 Task: Look for space in Uusikaupunki, Finland from 8th August, 2023 to 15th August, 2023 for 9 adults in price range Rs.10000 to Rs.14000. Place can be shared room with 5 bedrooms having 9 beds and 5 bathrooms. Property type can be house, flat, guest house. Amenities needed are: wifi, TV, free parkinig on premises, gym, breakfast. Booking option can be shelf check-in. Required host language is .
Action: Mouse moved to (472, 87)
Screenshot: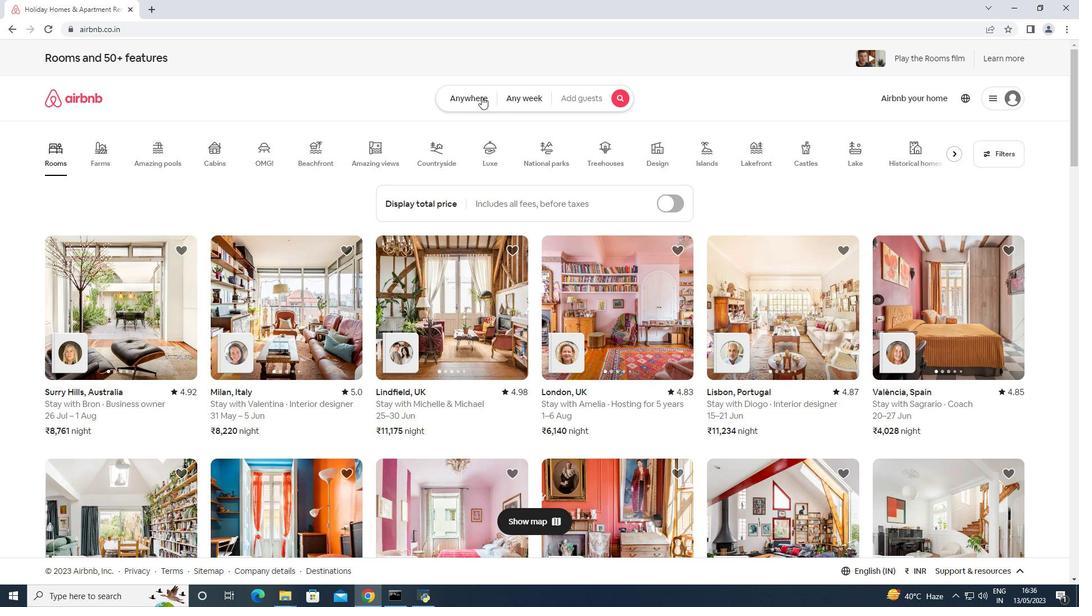 
Action: Mouse pressed left at (472, 87)
Screenshot: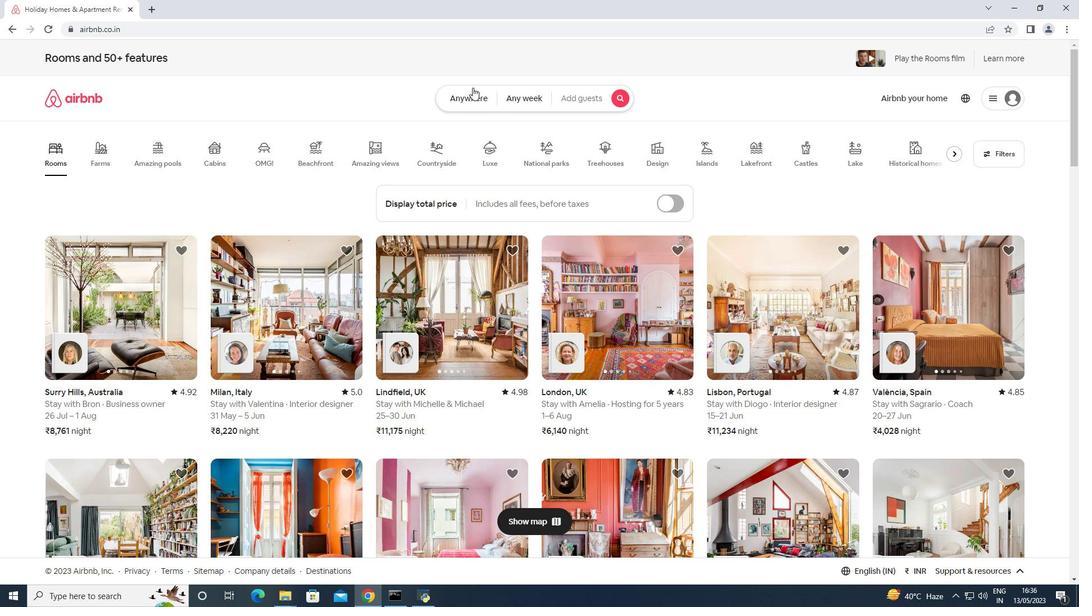 
Action: Mouse moved to (439, 134)
Screenshot: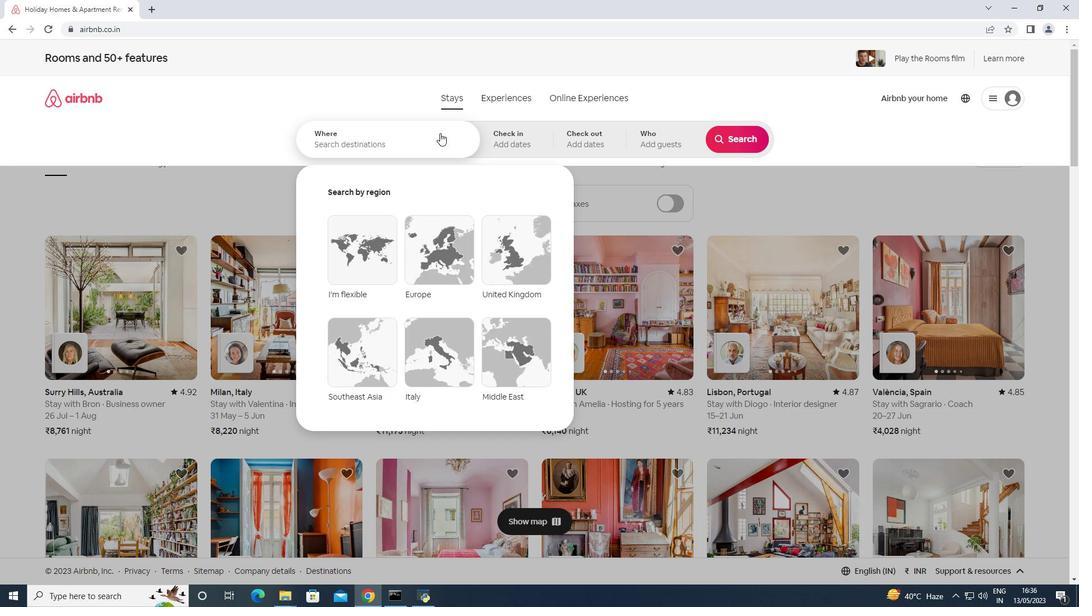 
Action: Mouse pressed left at (439, 134)
Screenshot: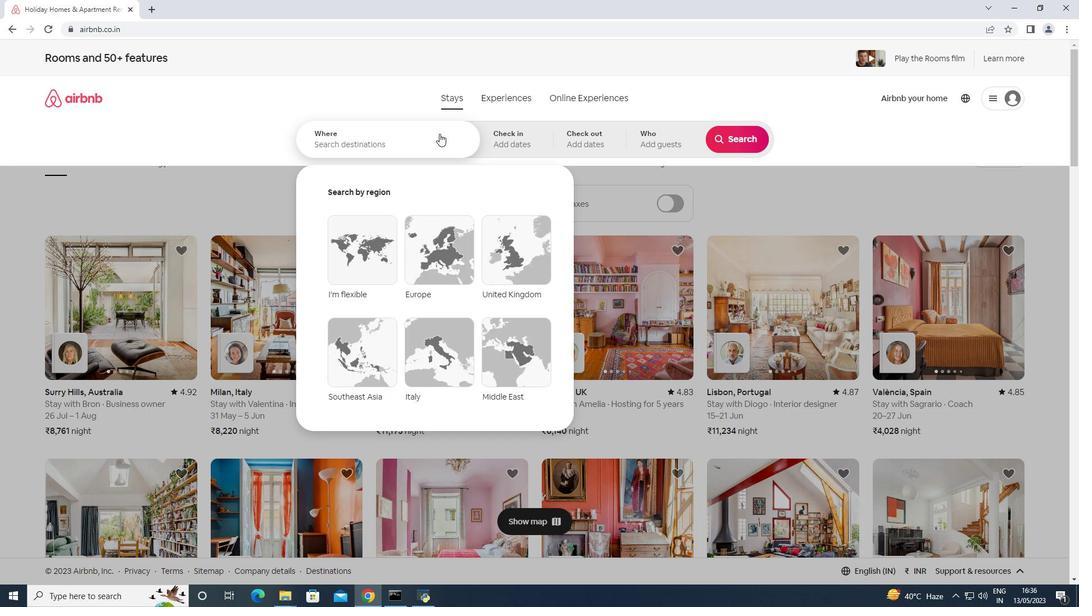 
Action: Key pressed <Key.shift>Uusikaupunki
Screenshot: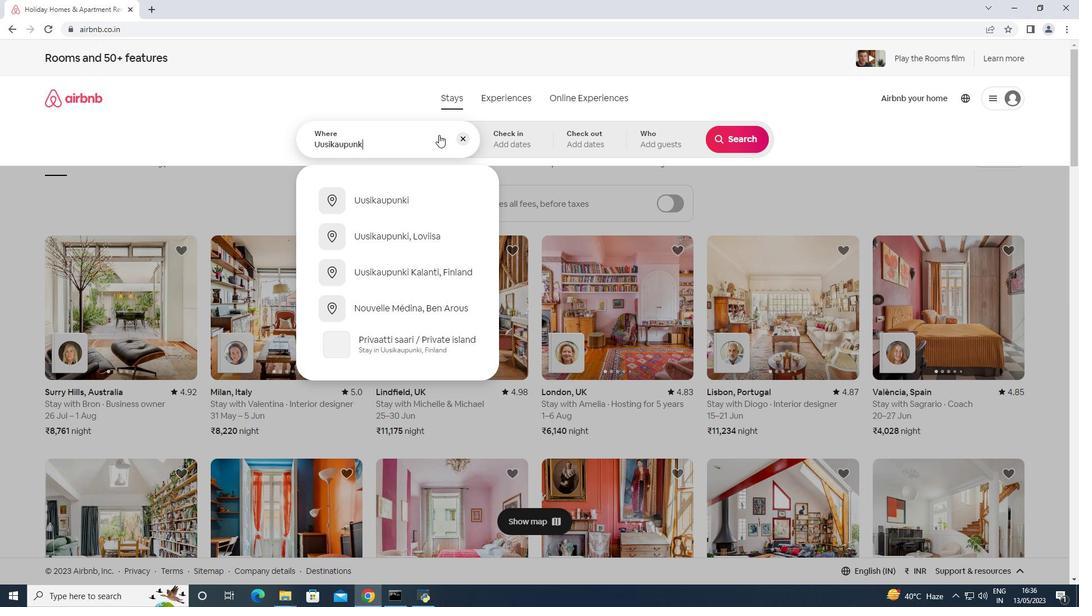 
Action: Mouse moved to (718, 527)
Screenshot: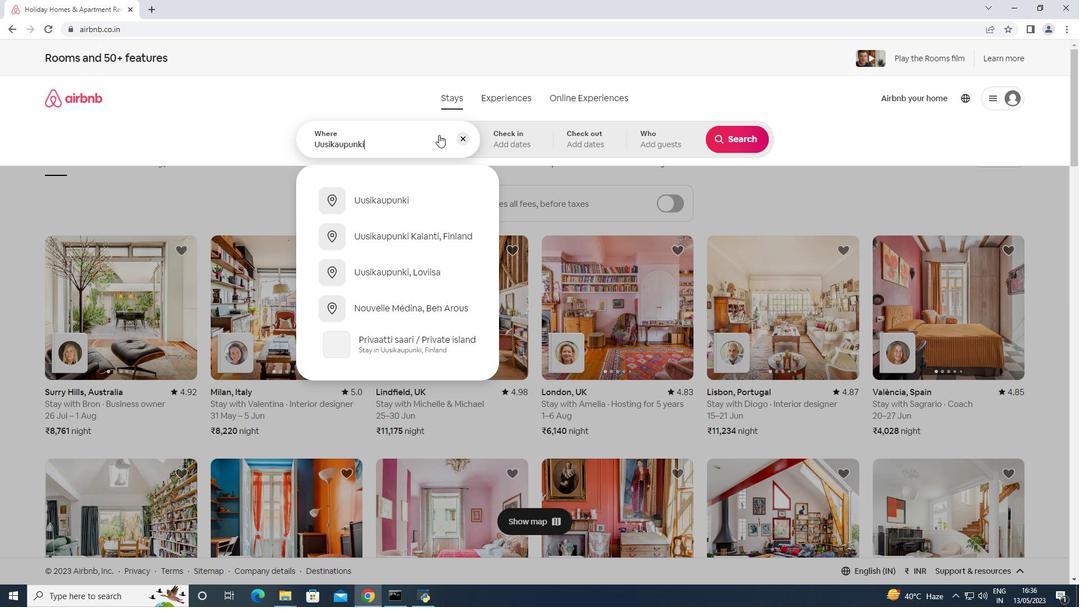 
Action: Key pressed ,<Key.space><Key.shift>Finland<Key.enter>
Screenshot: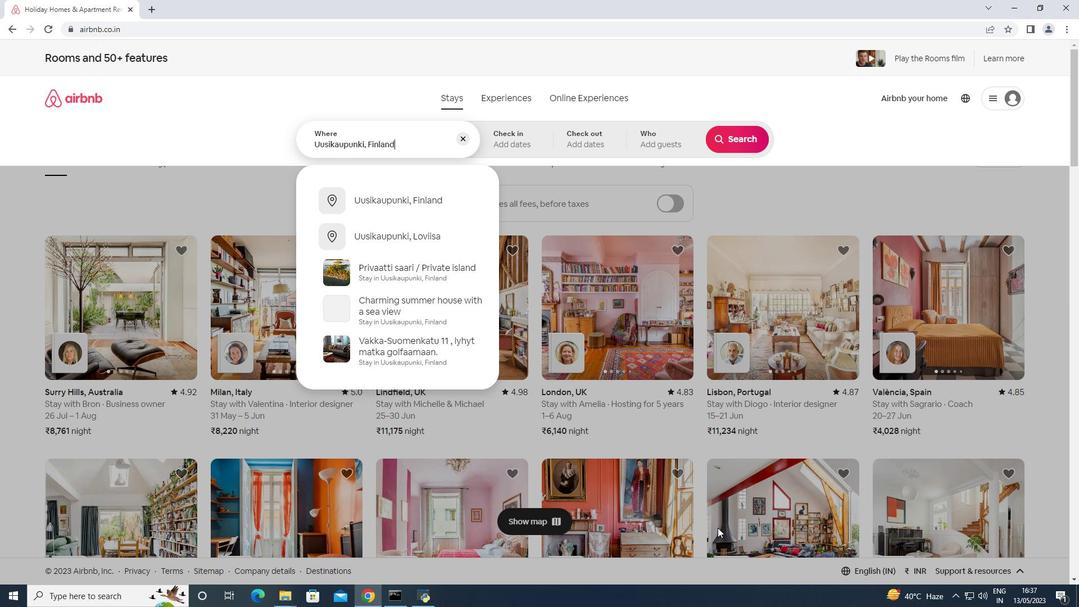 
Action: Mouse moved to (736, 231)
Screenshot: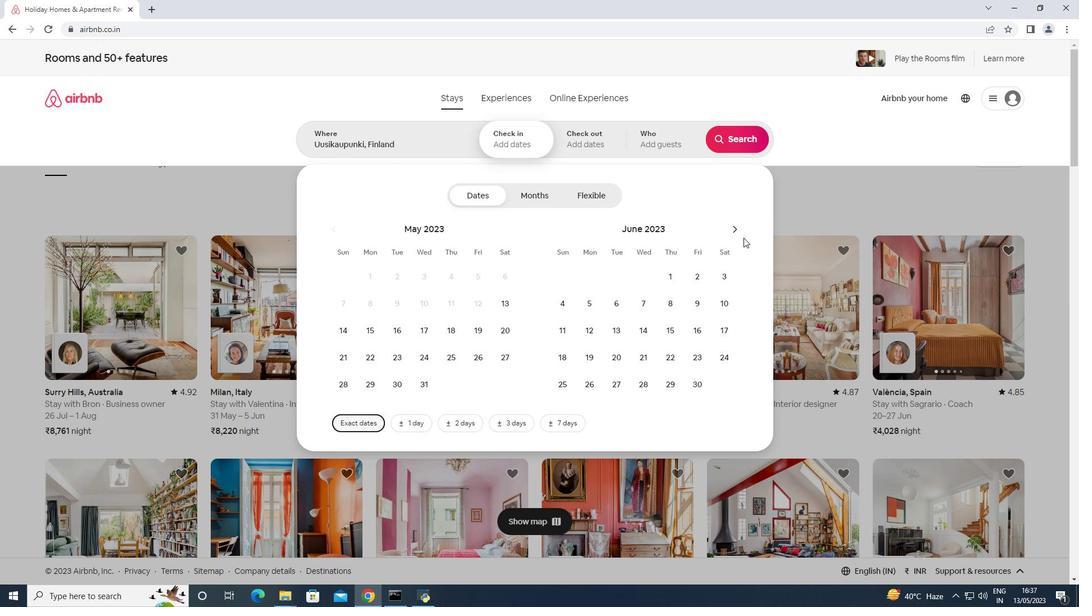
Action: Mouse pressed left at (736, 231)
Screenshot: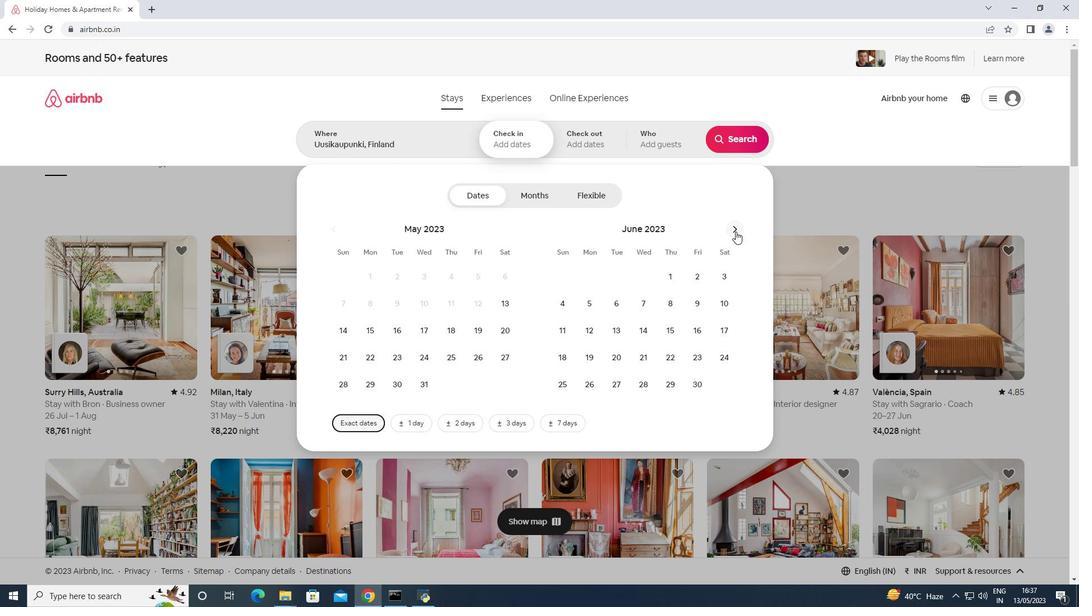 
Action: Mouse pressed left at (736, 231)
Screenshot: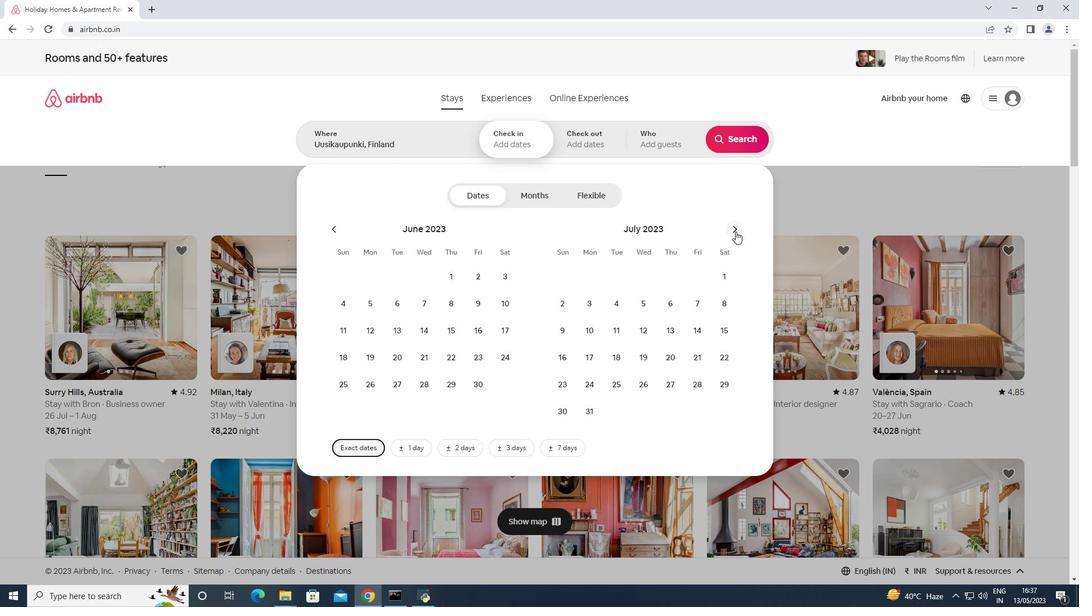 
Action: Mouse moved to (612, 311)
Screenshot: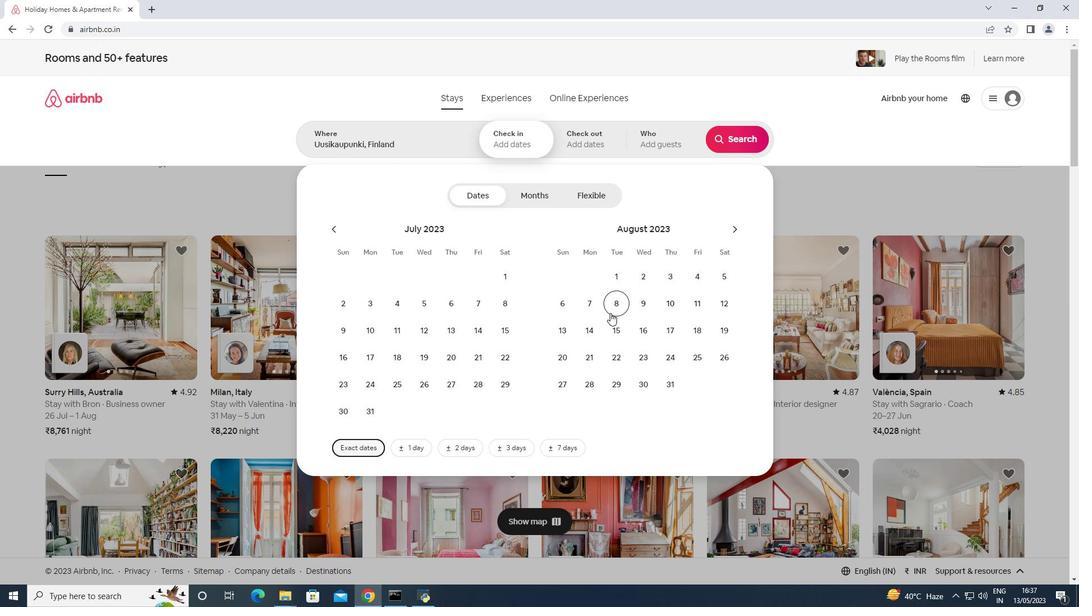 
Action: Mouse pressed left at (612, 311)
Screenshot: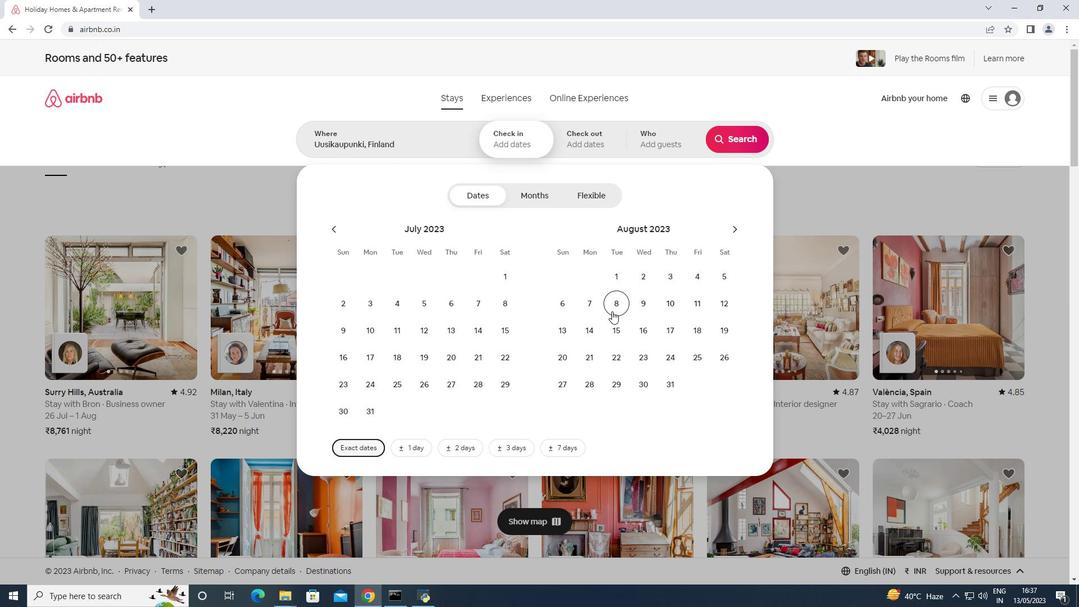 
Action: Mouse moved to (615, 330)
Screenshot: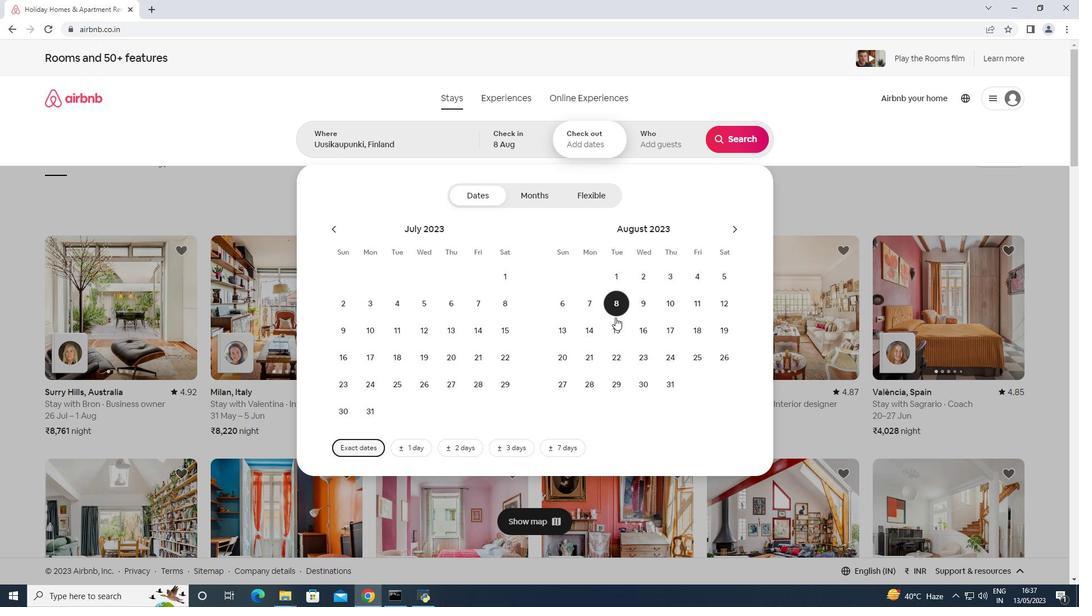 
Action: Mouse pressed left at (615, 330)
Screenshot: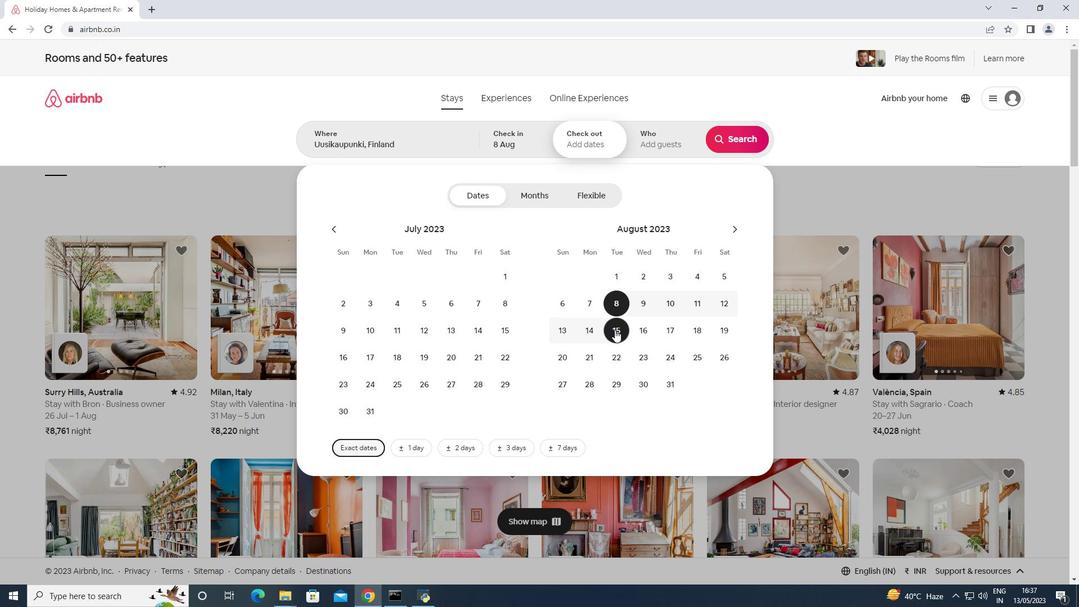 
Action: Mouse moved to (652, 135)
Screenshot: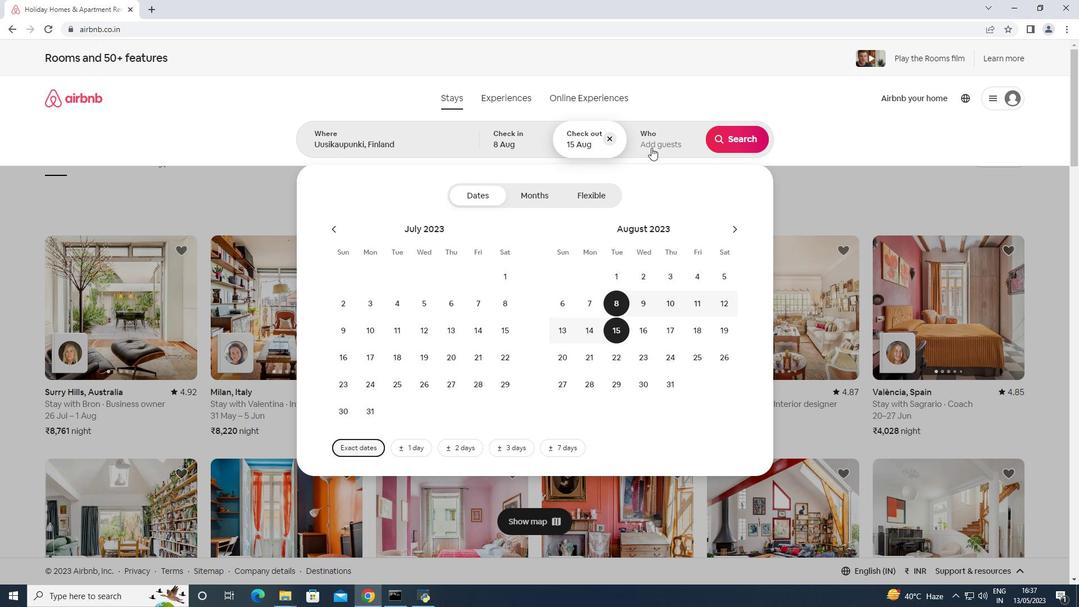 
Action: Mouse pressed left at (652, 135)
Screenshot: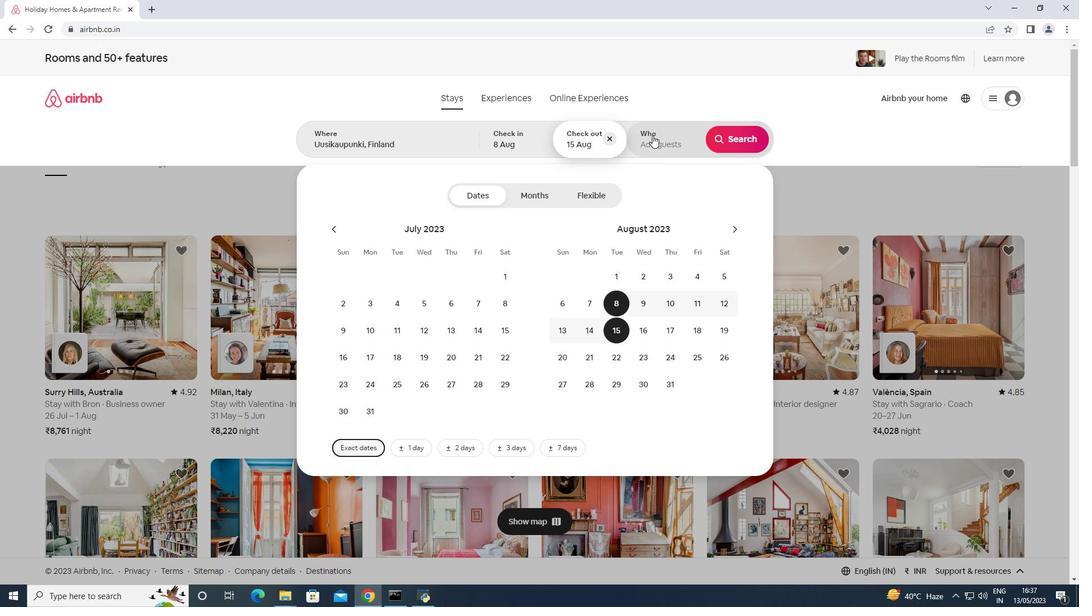 
Action: Mouse moved to (744, 197)
Screenshot: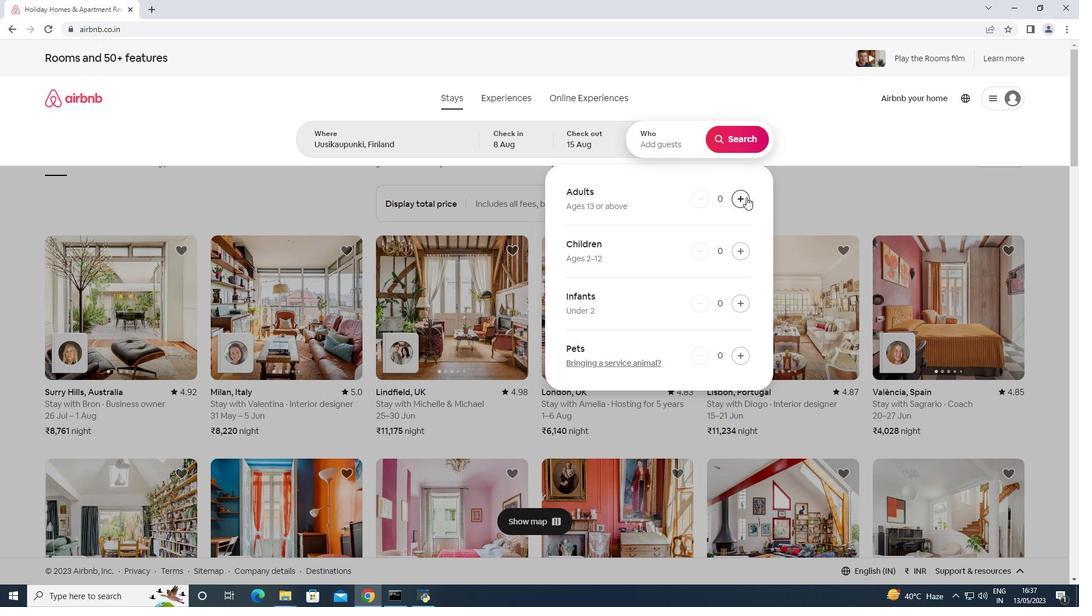 
Action: Mouse pressed left at (744, 197)
Screenshot: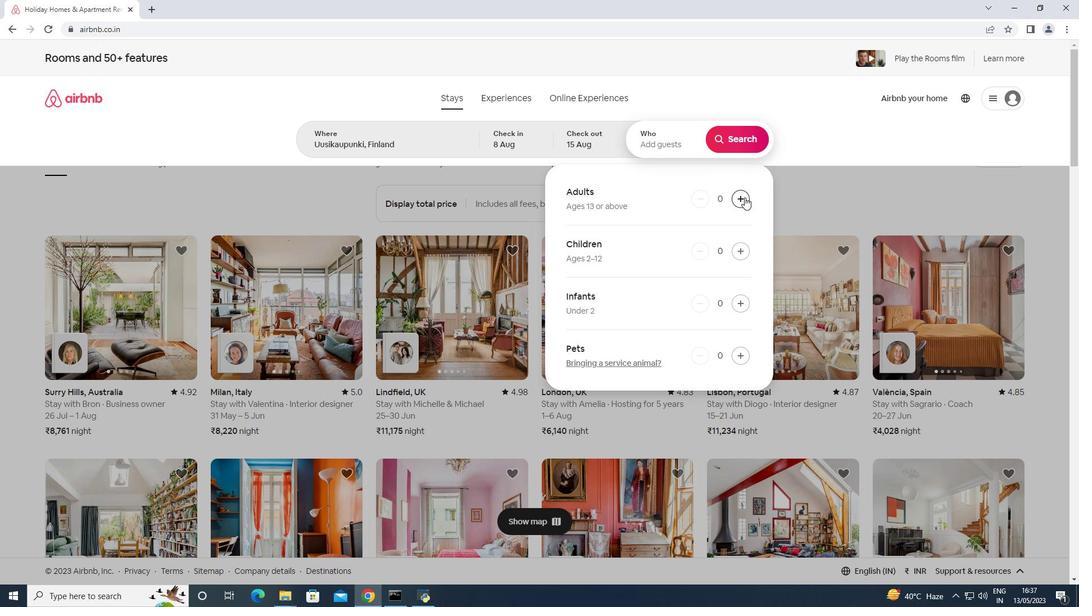 
Action: Mouse pressed left at (744, 197)
Screenshot: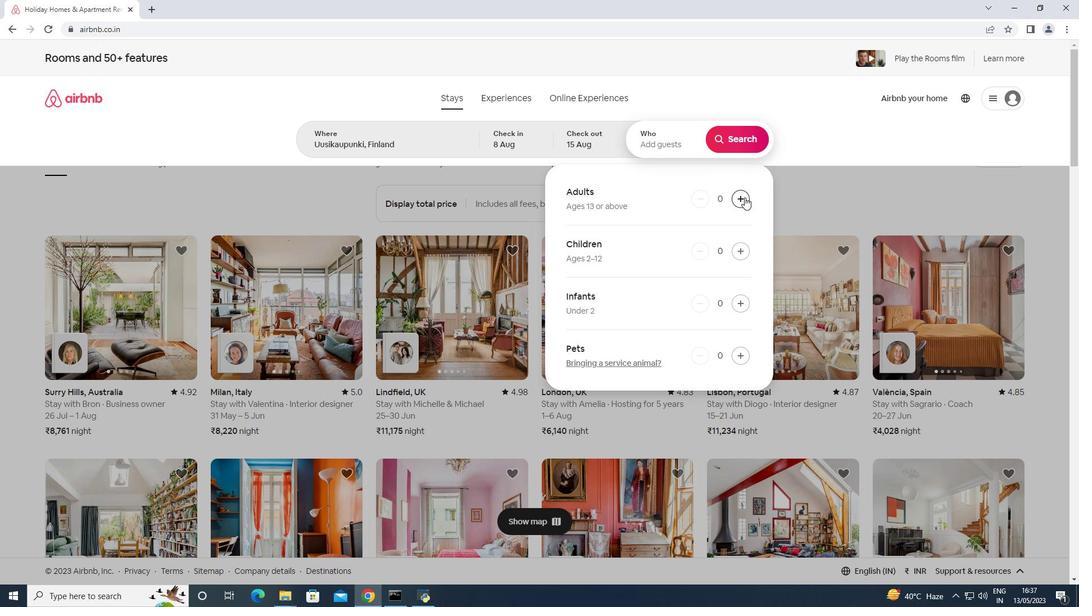 
Action: Mouse pressed left at (744, 197)
Screenshot: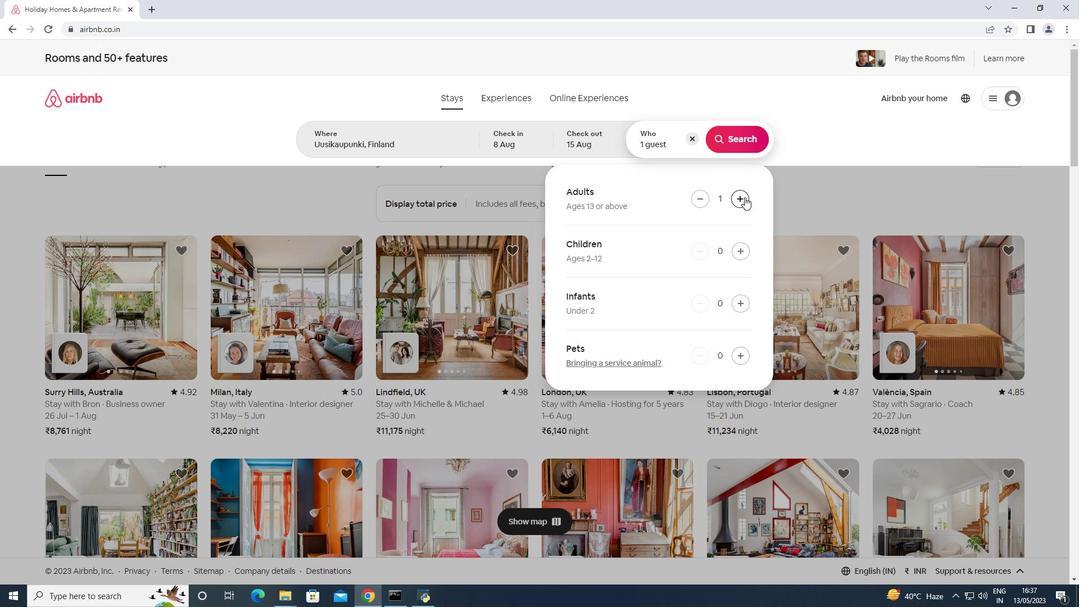
Action: Mouse pressed left at (744, 197)
Screenshot: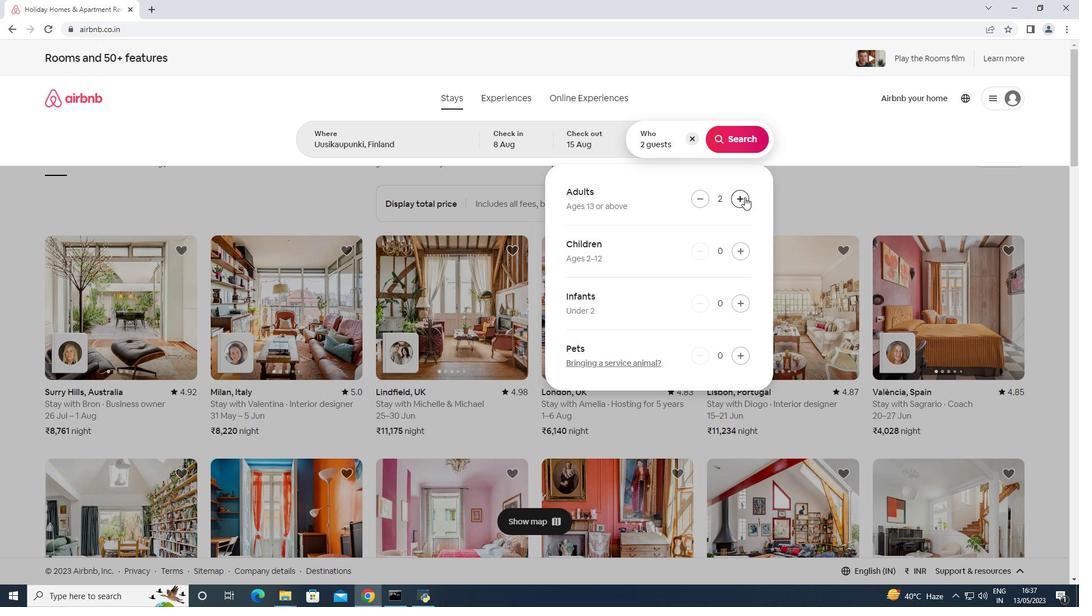 
Action: Mouse pressed left at (744, 197)
Screenshot: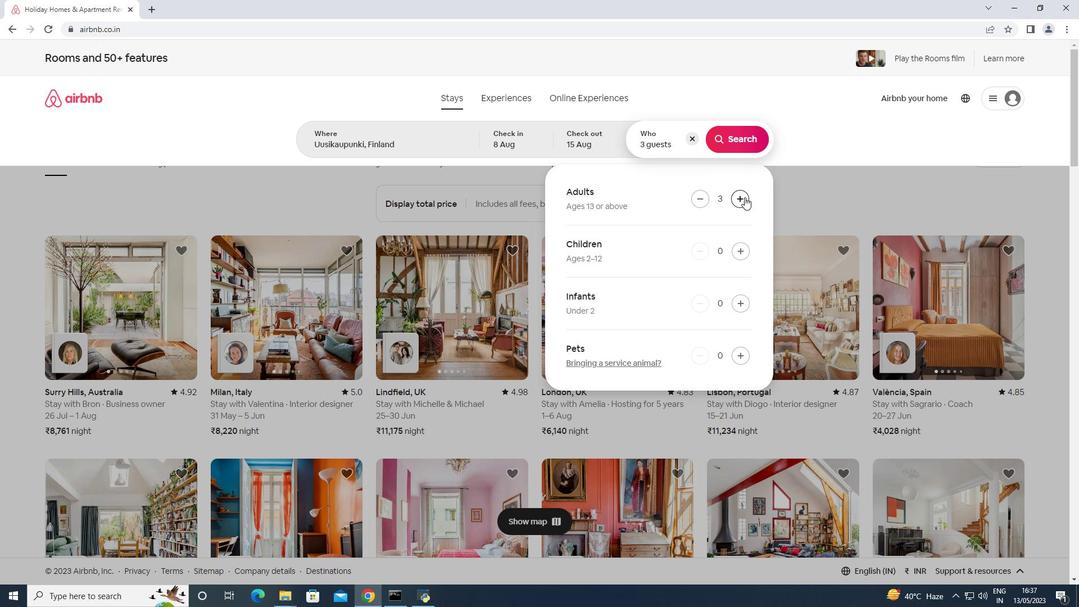 
Action: Mouse pressed left at (744, 197)
Screenshot: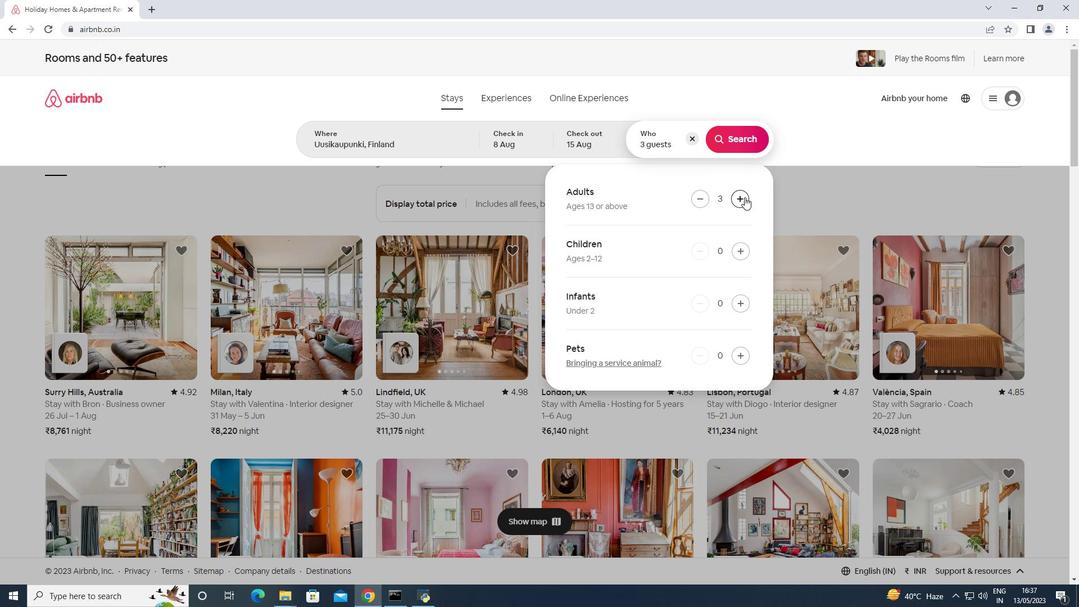 
Action: Mouse pressed left at (744, 197)
Screenshot: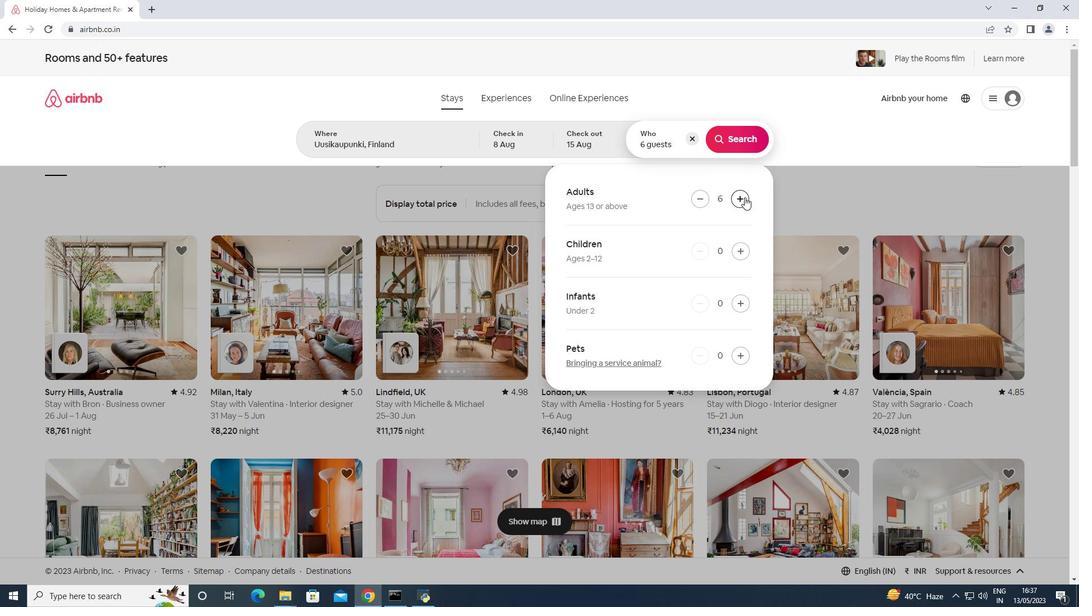 
Action: Mouse pressed left at (744, 197)
Screenshot: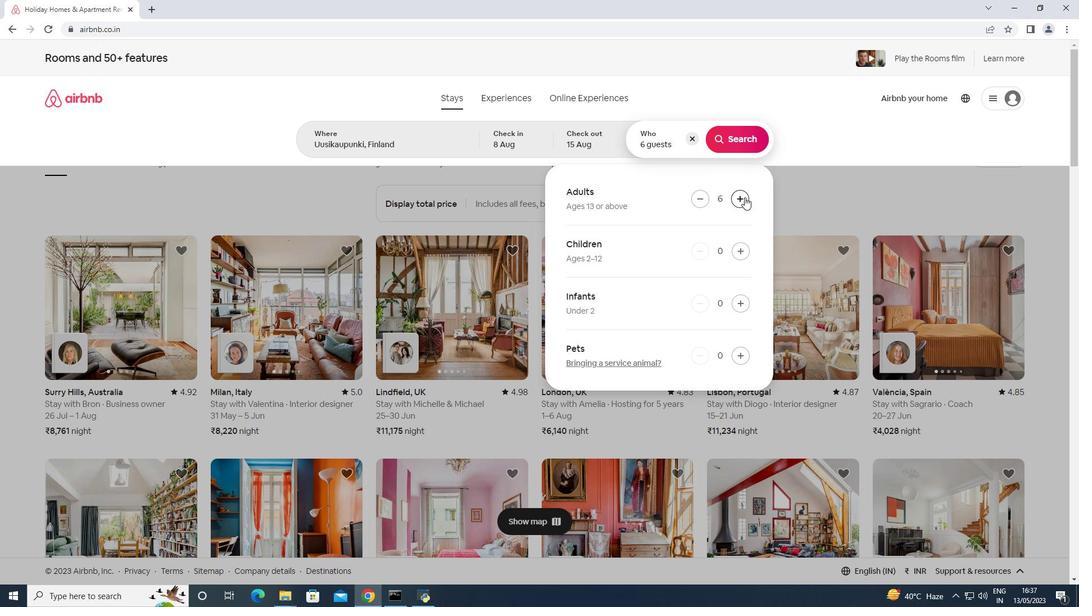 
Action: Mouse pressed left at (744, 197)
Screenshot: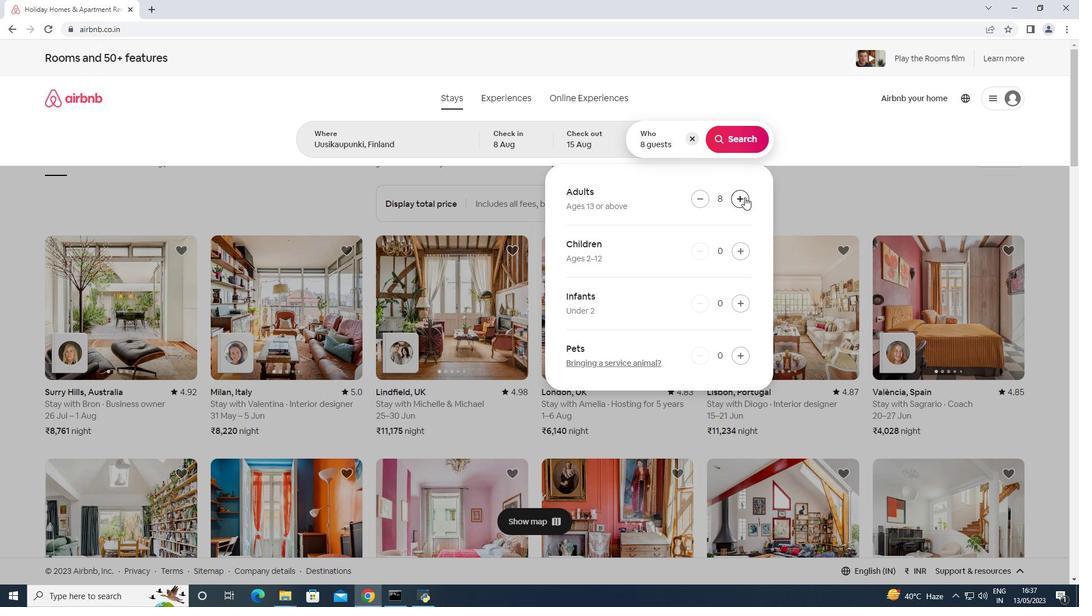 
Action: Mouse moved to (739, 142)
Screenshot: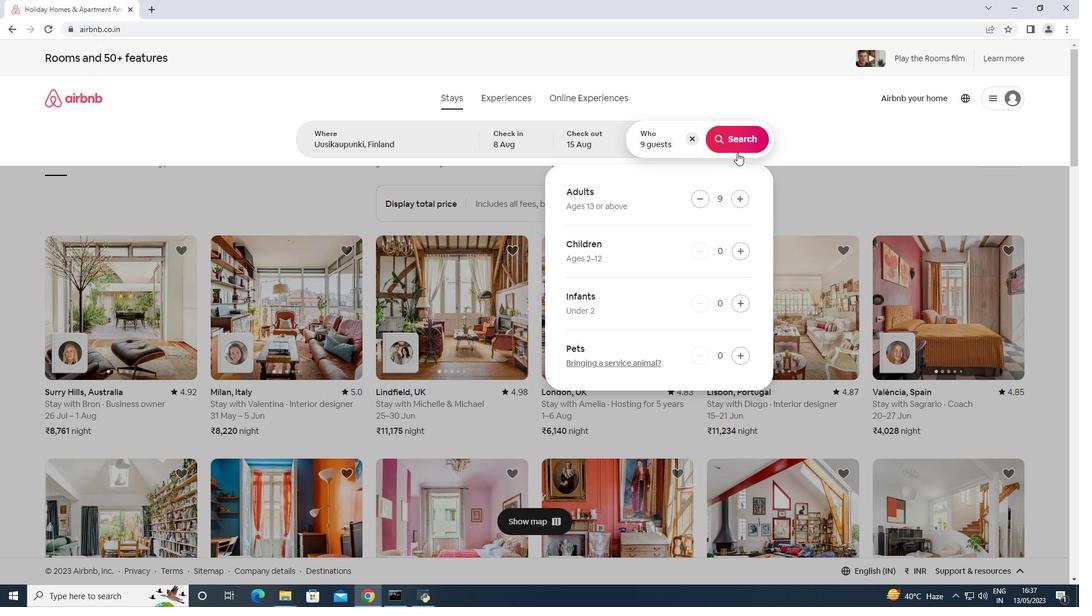 
Action: Mouse pressed left at (739, 142)
Screenshot: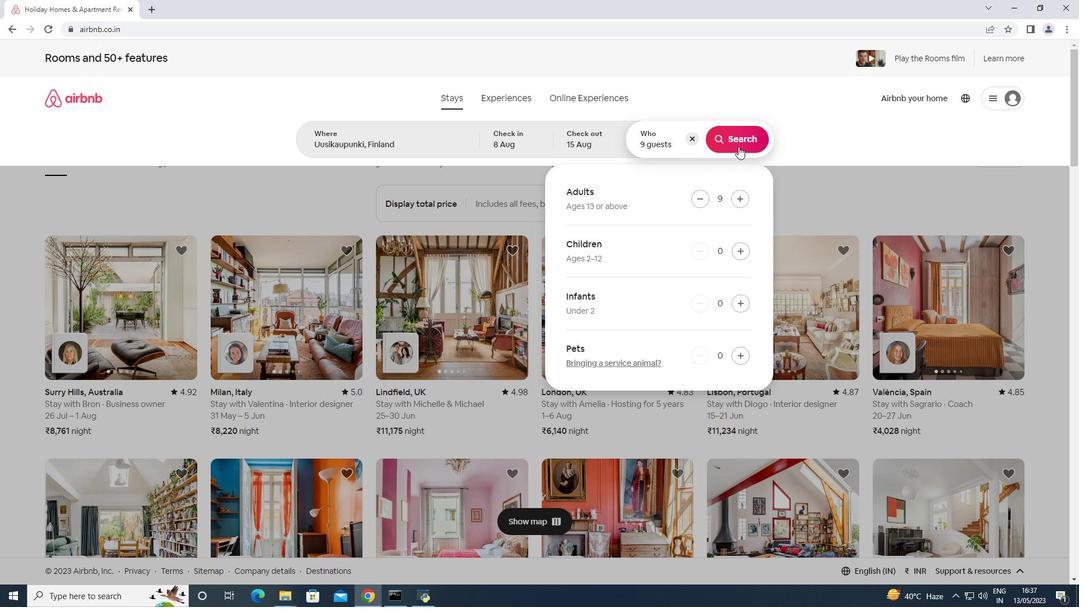 
Action: Mouse moved to (1032, 102)
Screenshot: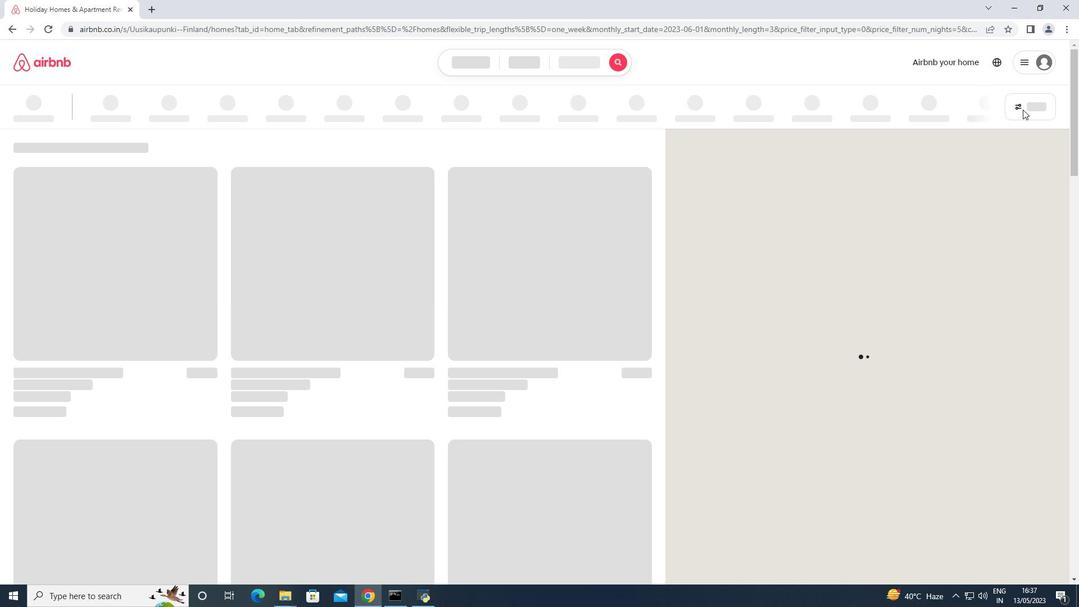 
Action: Mouse pressed left at (1032, 102)
Screenshot: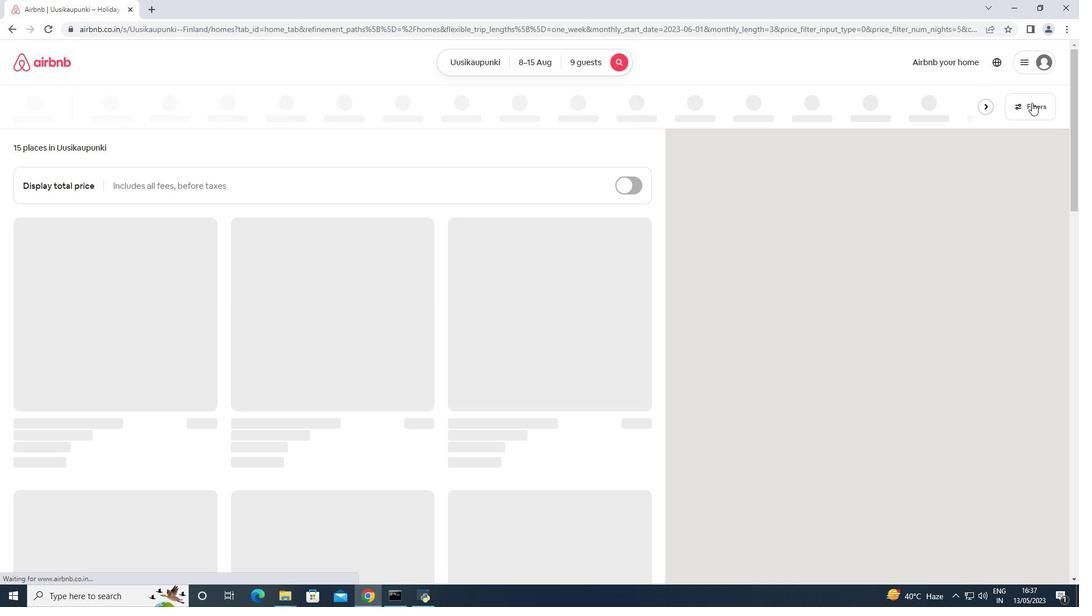 
Action: Mouse moved to (497, 384)
Screenshot: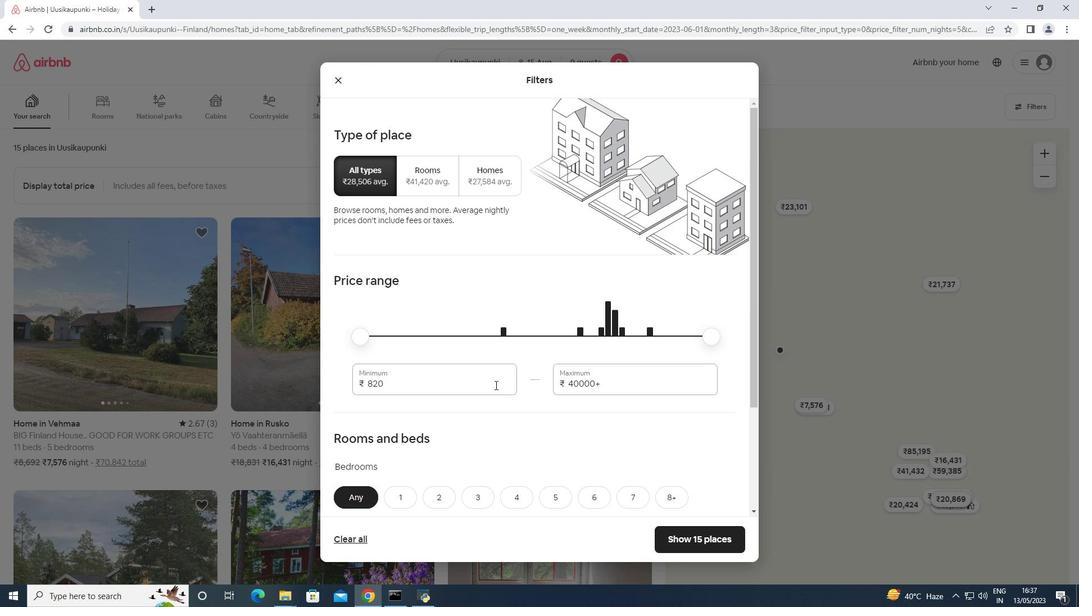 
Action: Mouse pressed left at (497, 384)
Screenshot: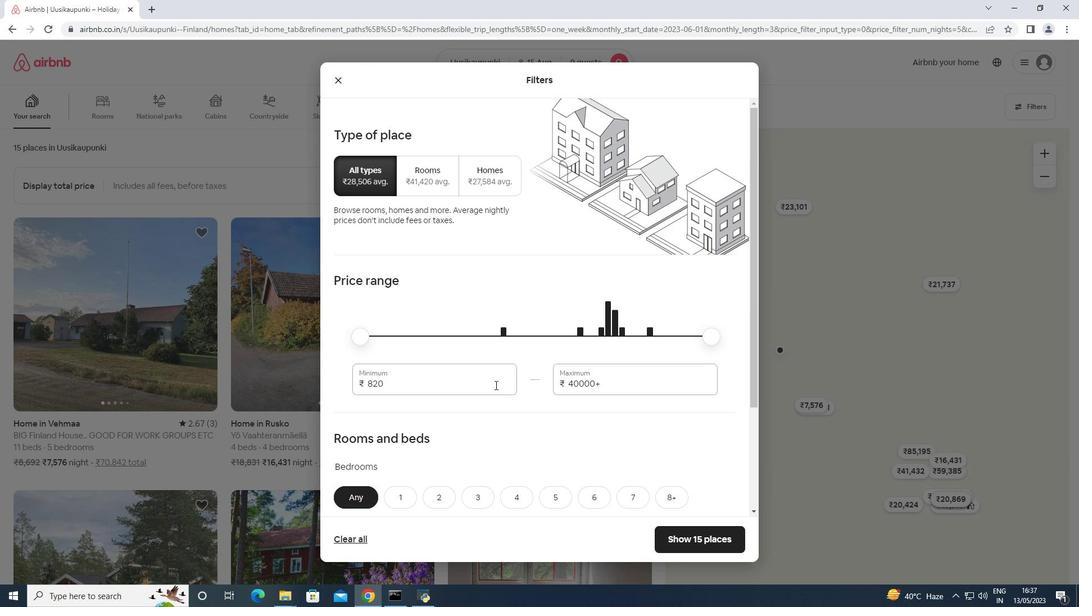 
Action: Mouse pressed left at (497, 384)
Screenshot: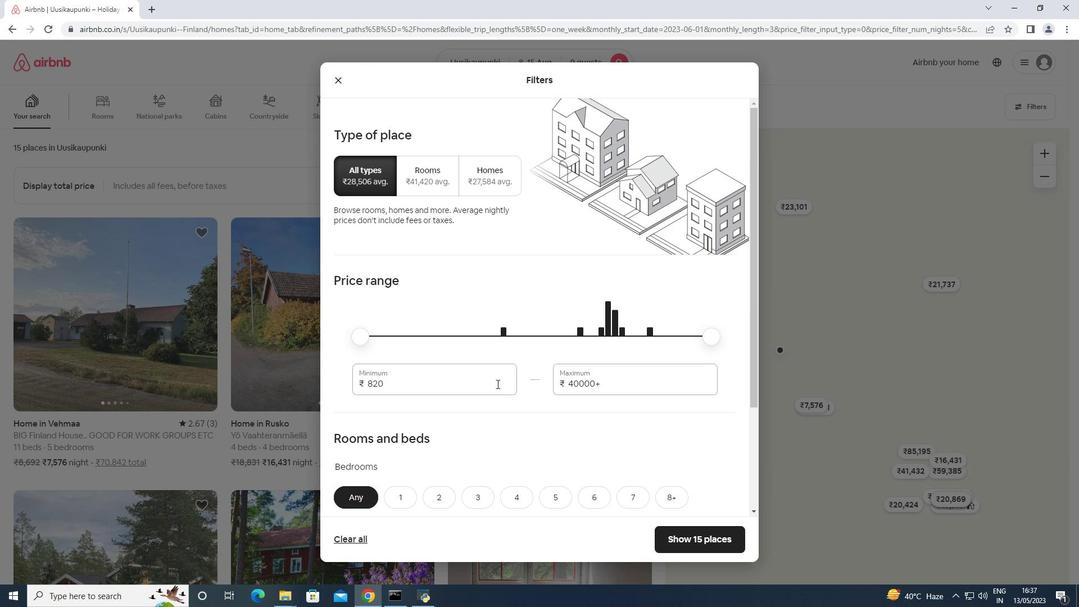 
Action: Mouse moved to (498, 380)
Screenshot: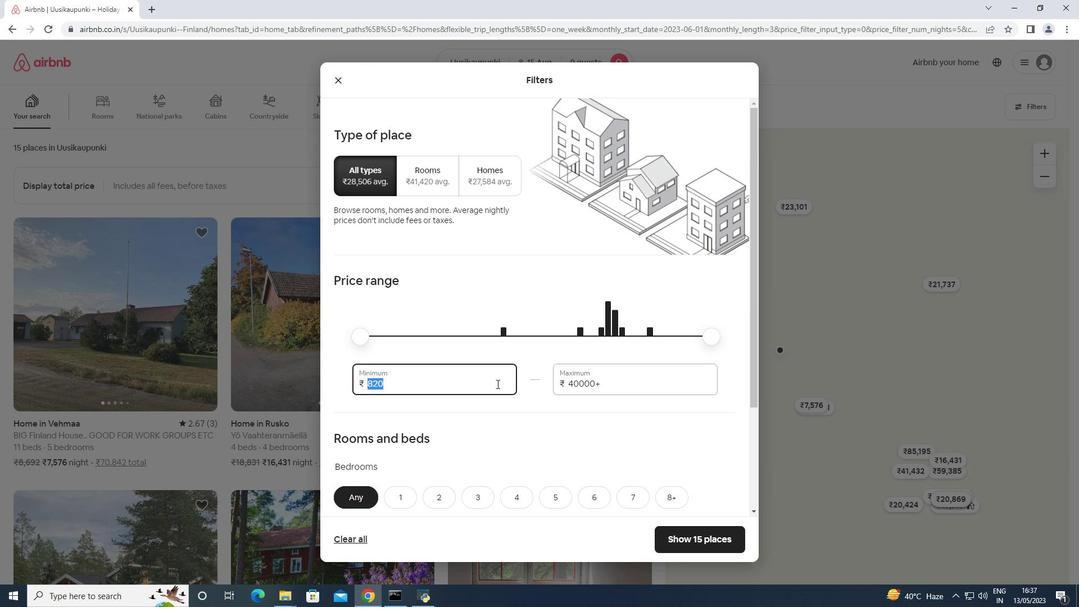 
Action: Key pressed 10000<Key.tab>14000
Screenshot: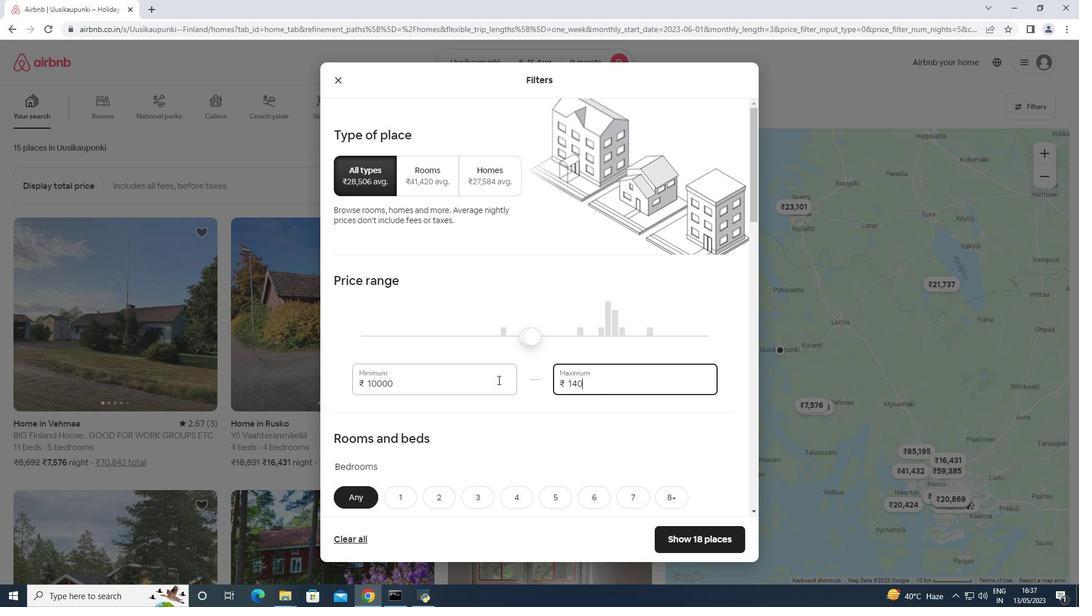 
Action: Mouse scrolled (498, 379) with delta (0, 0)
Screenshot: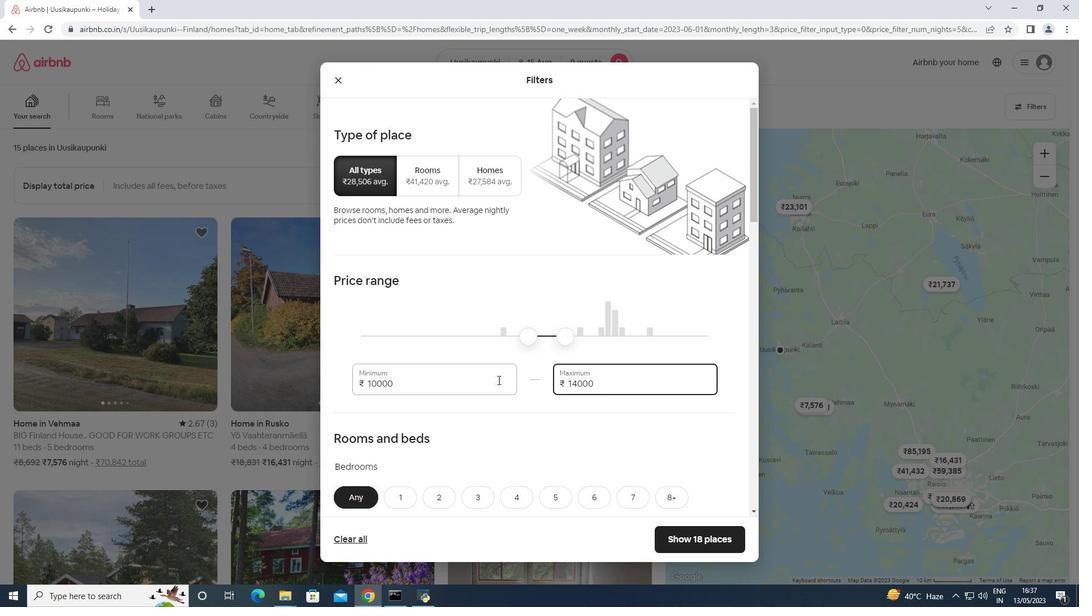 
Action: Mouse scrolled (498, 379) with delta (0, 0)
Screenshot: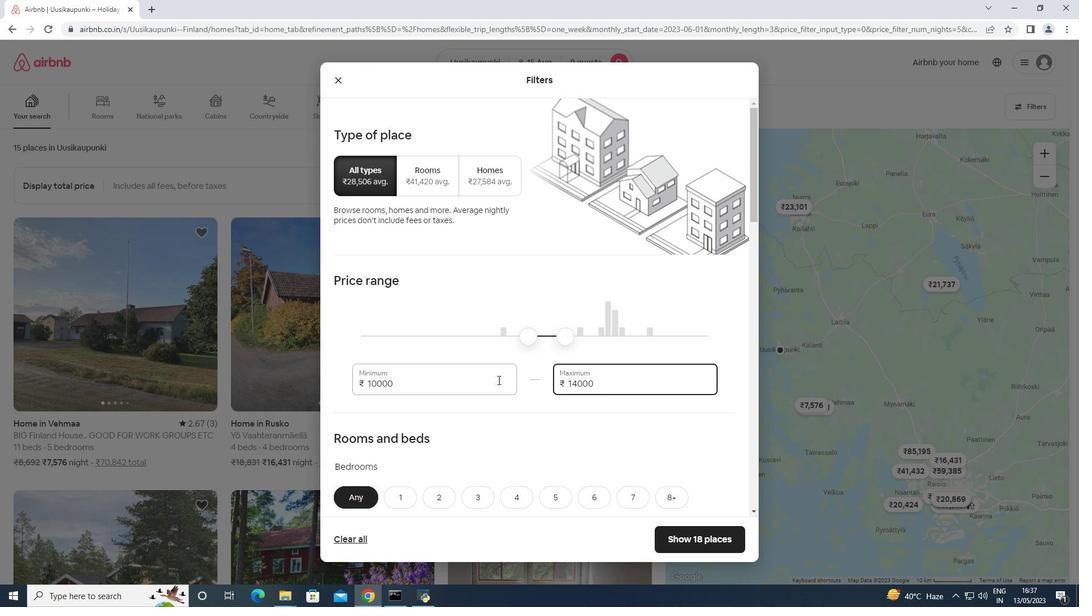
Action: Mouse scrolled (498, 379) with delta (0, 0)
Screenshot: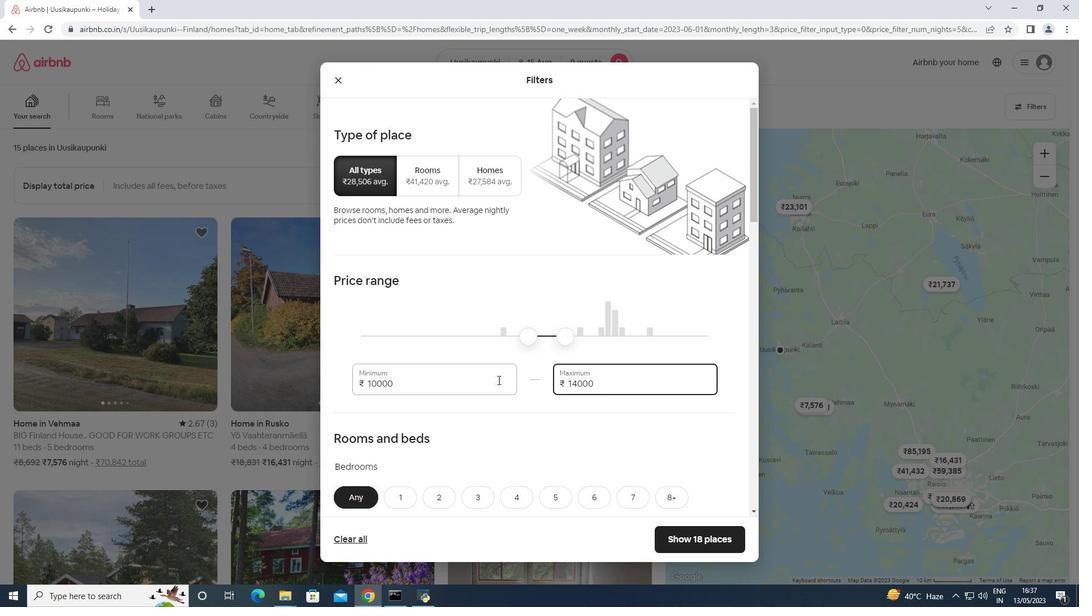 
Action: Mouse moved to (563, 331)
Screenshot: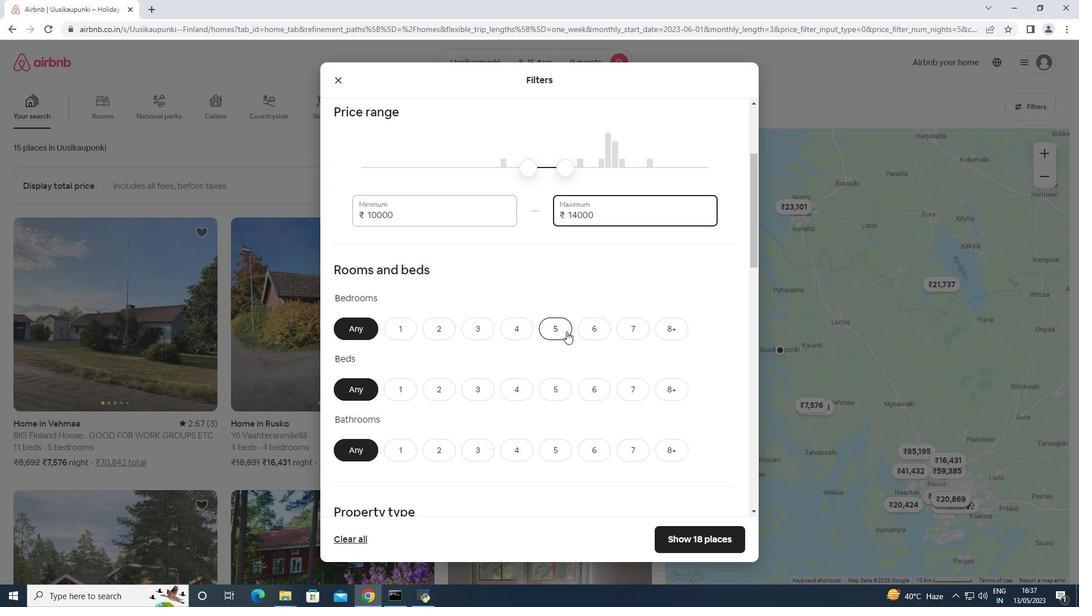 
Action: Mouse pressed left at (563, 331)
Screenshot: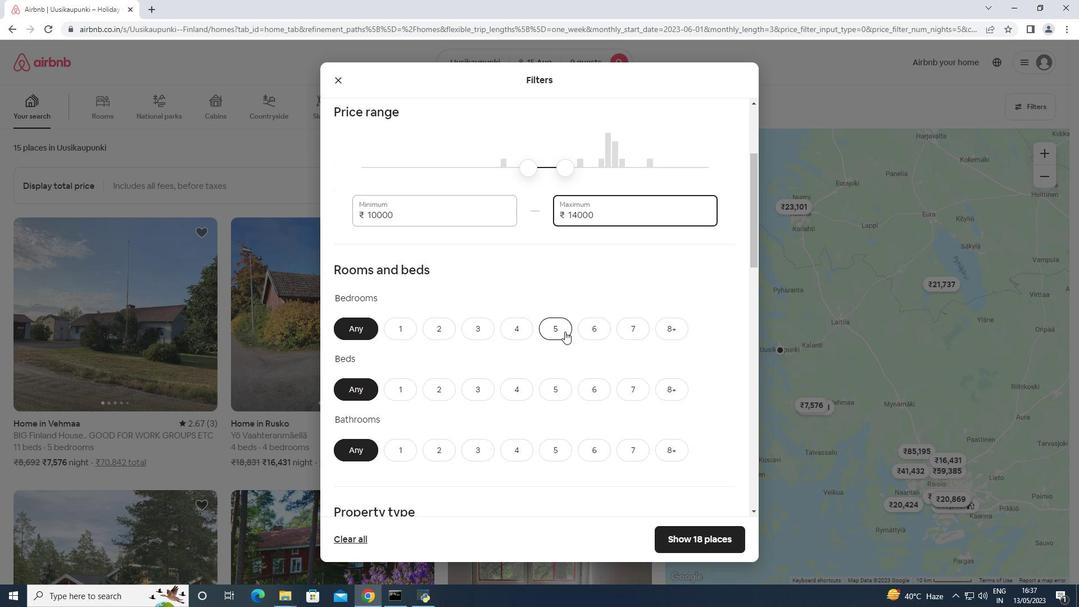 
Action: Mouse moved to (664, 387)
Screenshot: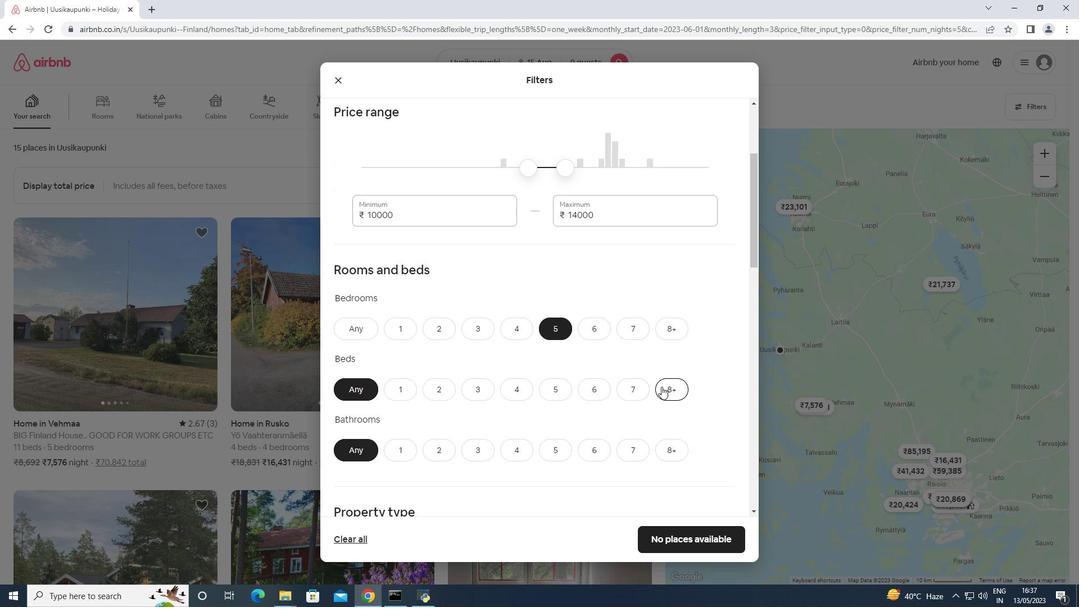 
Action: Mouse pressed left at (664, 387)
Screenshot: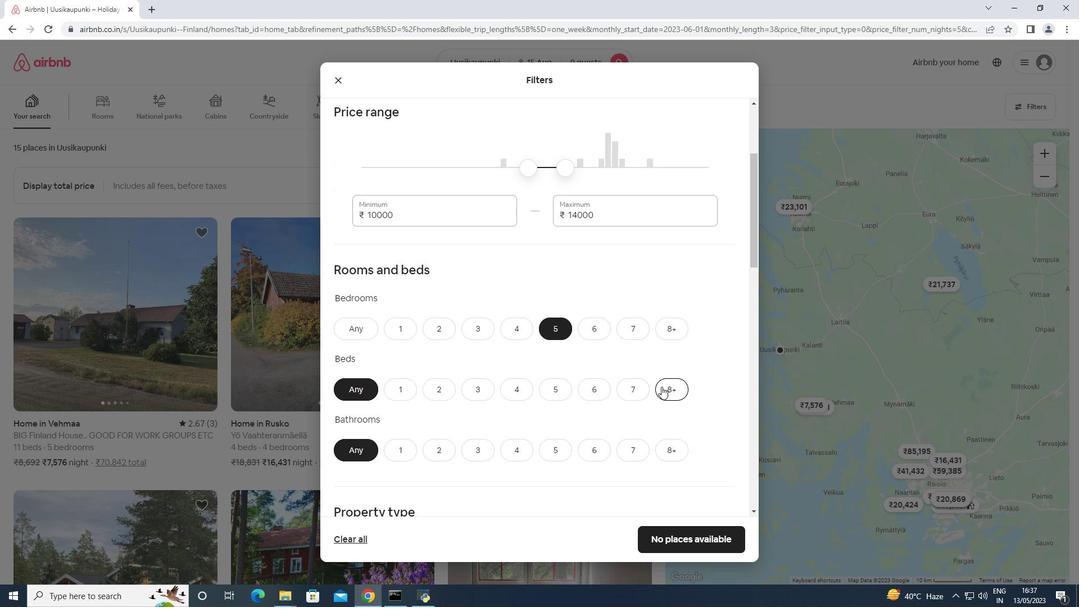 
Action: Mouse moved to (552, 449)
Screenshot: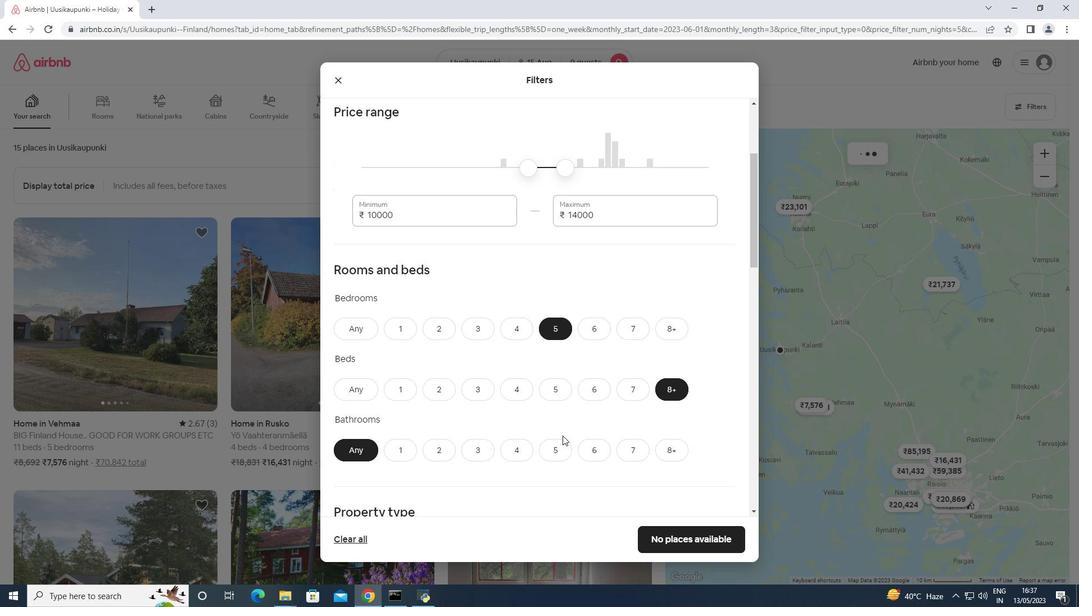 
Action: Mouse pressed left at (552, 449)
Screenshot: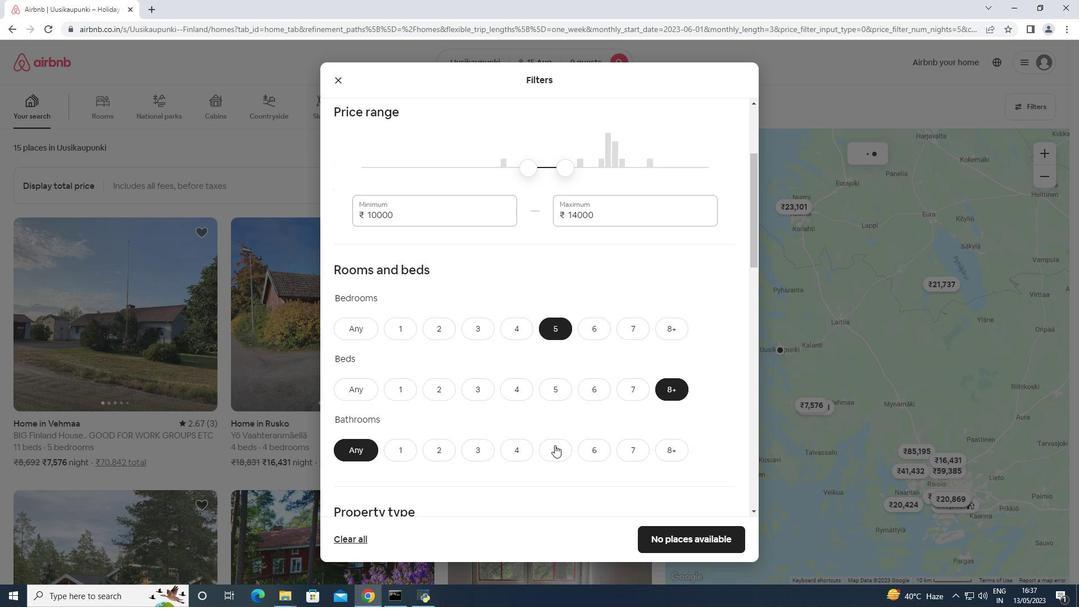 
Action: Mouse scrolled (552, 448) with delta (0, 0)
Screenshot: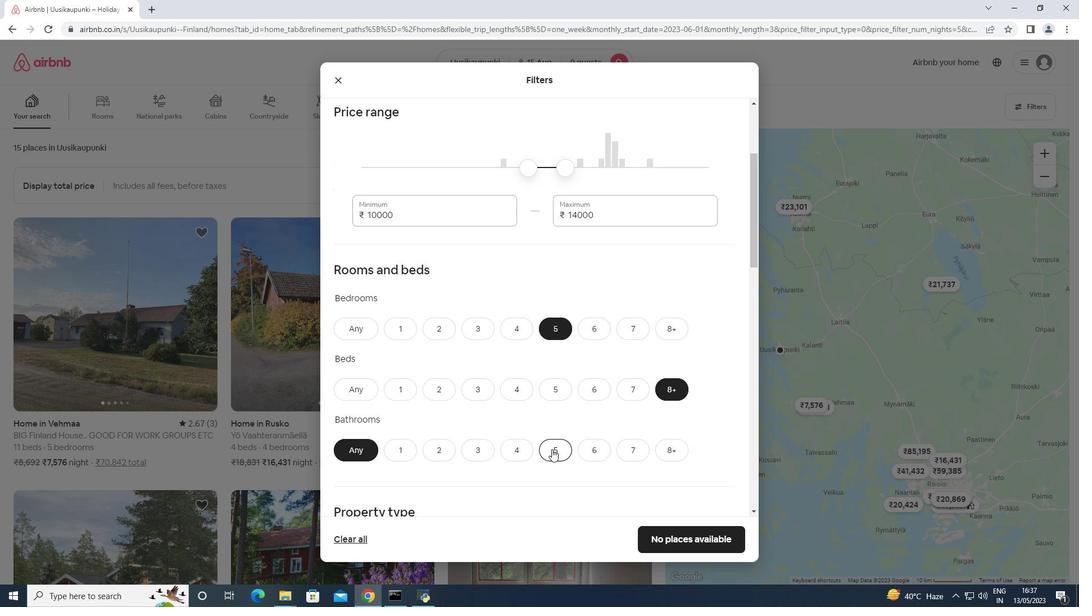 
Action: Mouse scrolled (552, 448) with delta (0, 0)
Screenshot: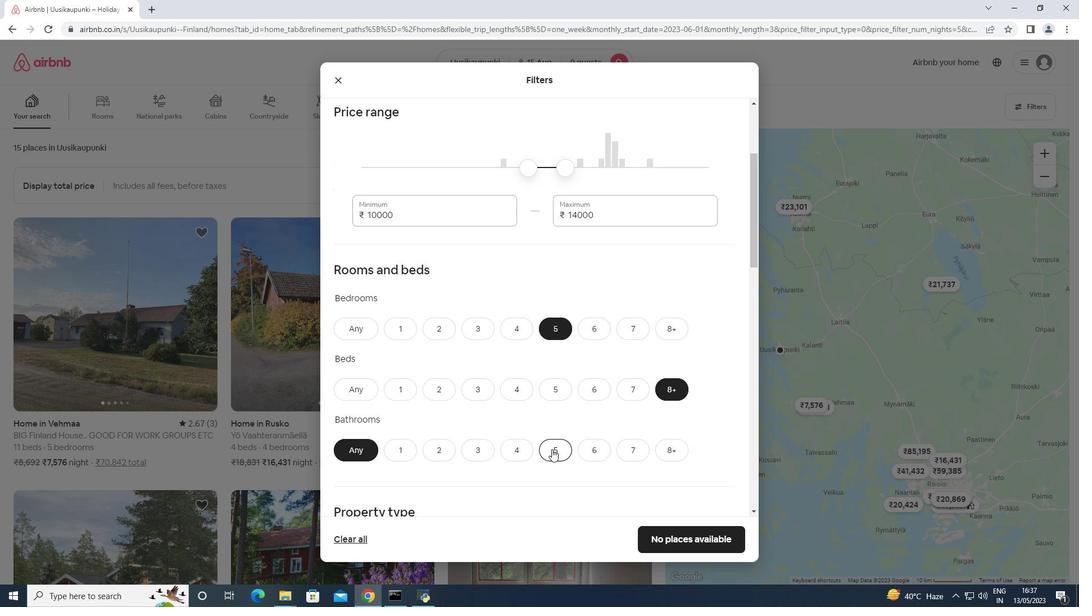 
Action: Mouse scrolled (552, 448) with delta (0, 0)
Screenshot: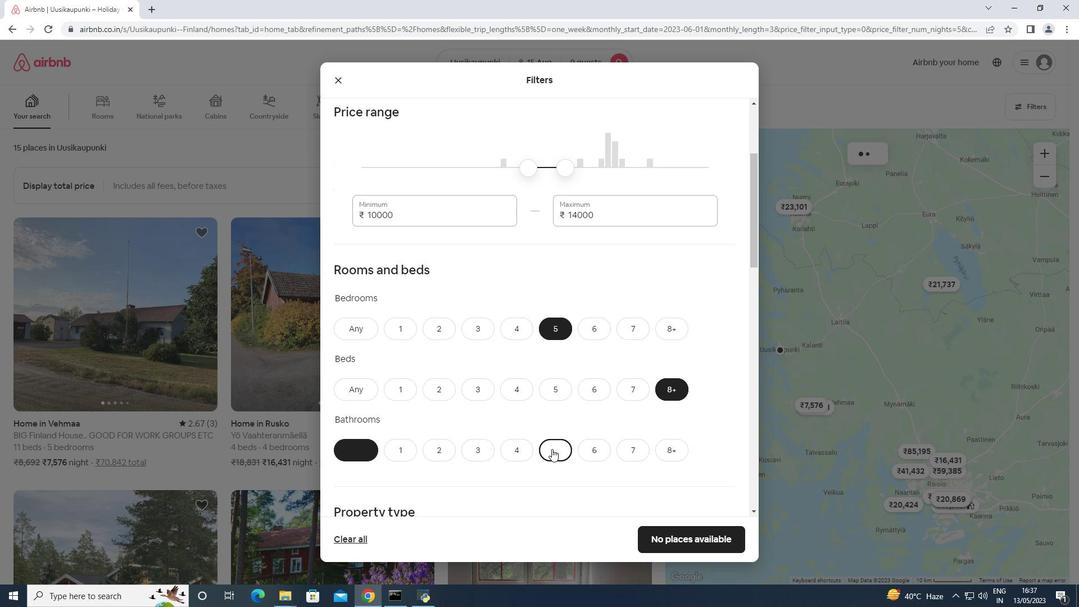 
Action: Mouse scrolled (552, 448) with delta (0, 0)
Screenshot: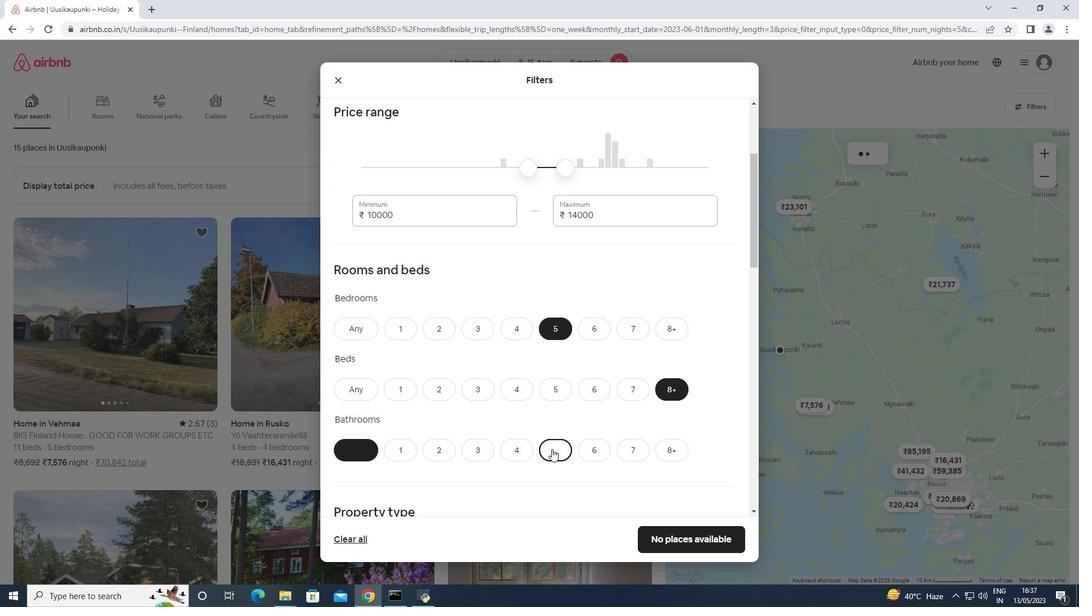
Action: Mouse moved to (386, 364)
Screenshot: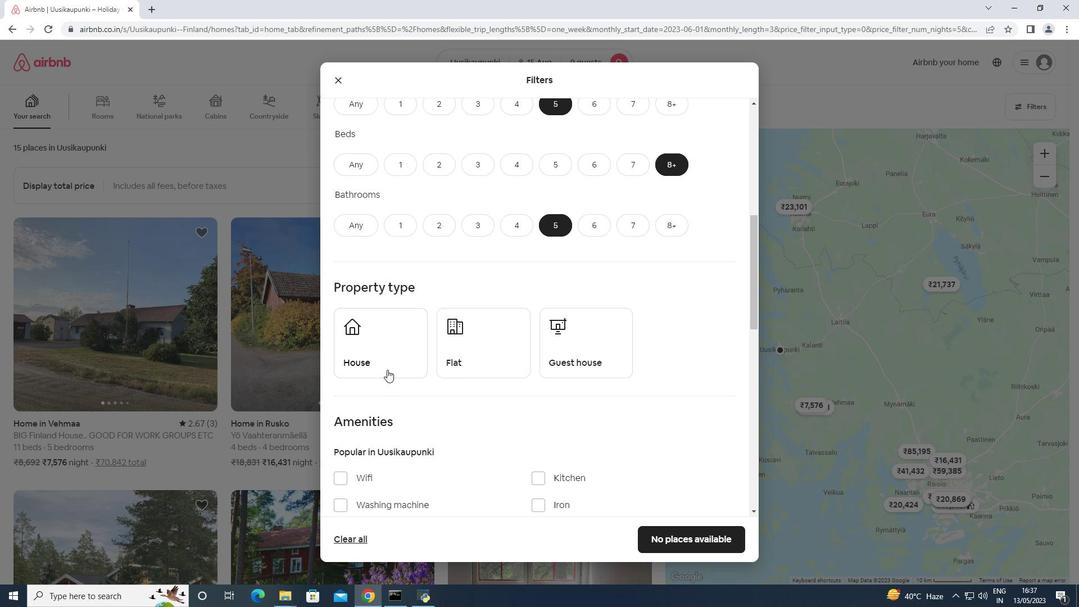 
Action: Mouse pressed left at (386, 364)
Screenshot: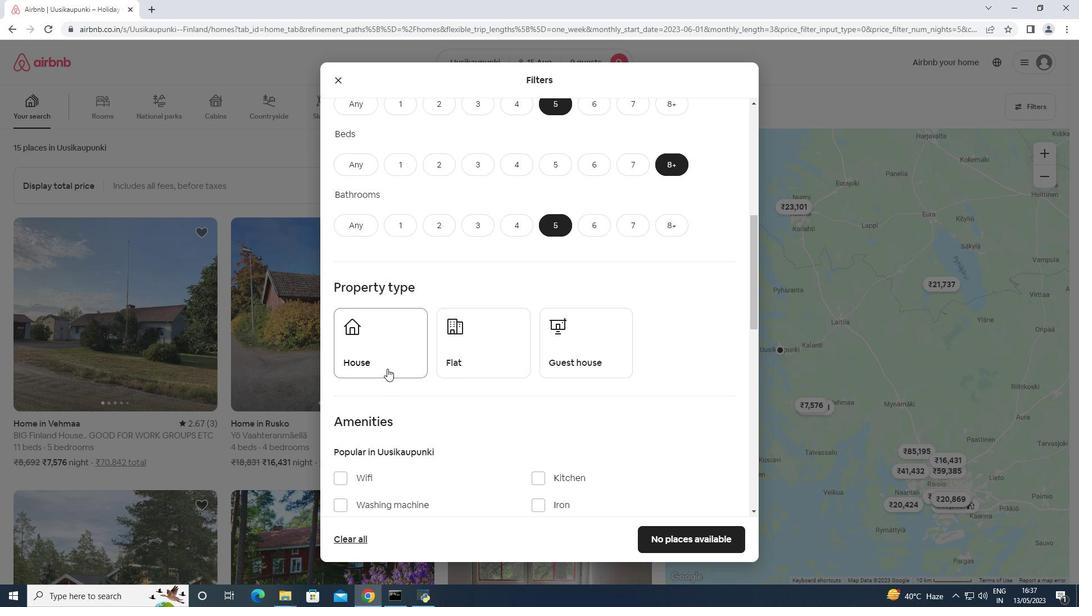 
Action: Mouse moved to (474, 347)
Screenshot: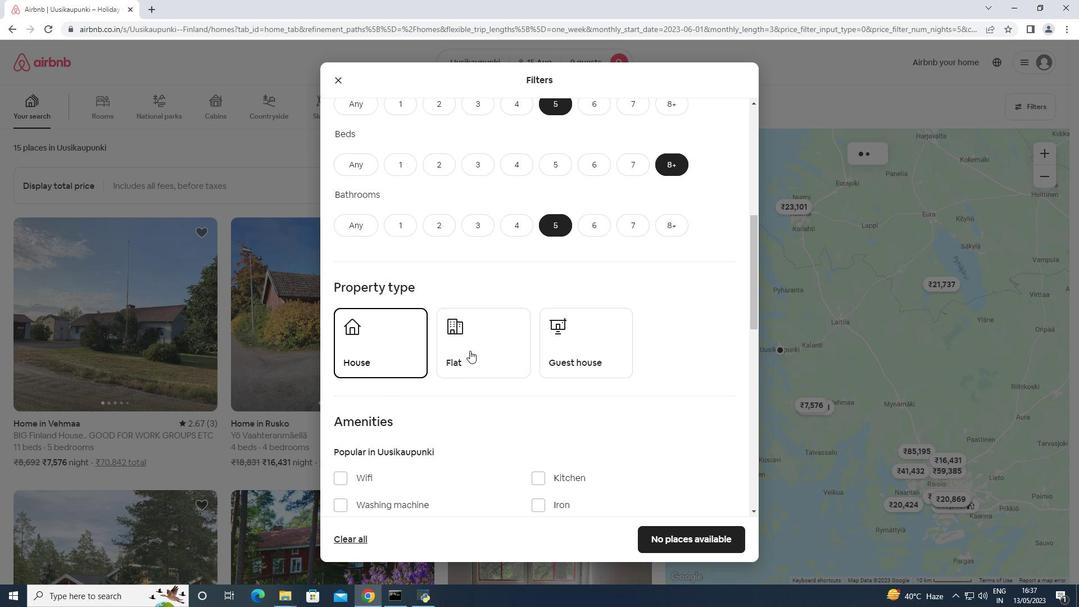 
Action: Mouse pressed left at (474, 347)
Screenshot: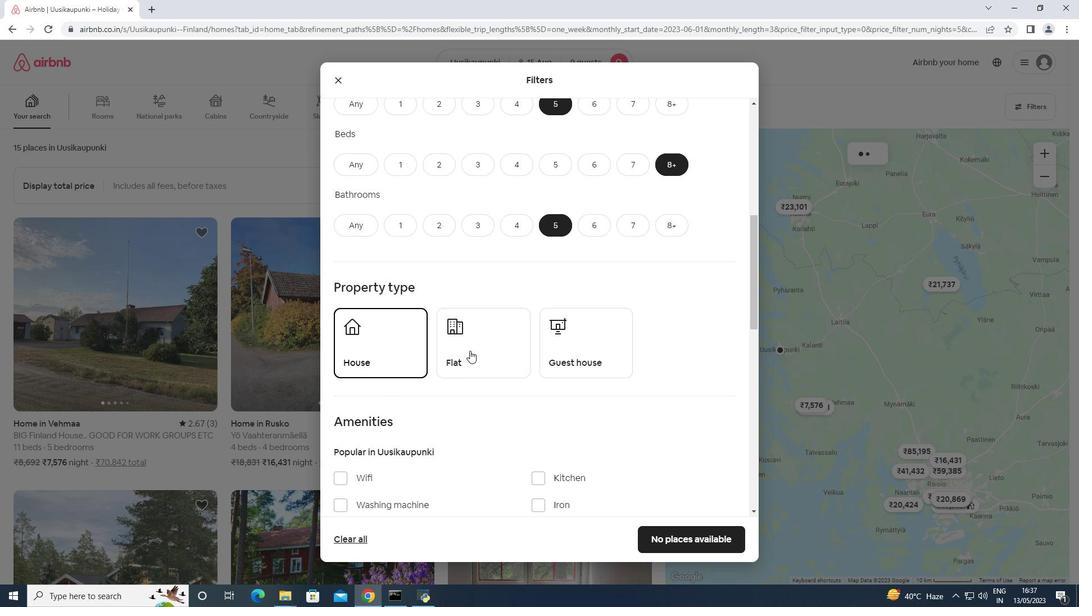 
Action: Mouse moved to (573, 346)
Screenshot: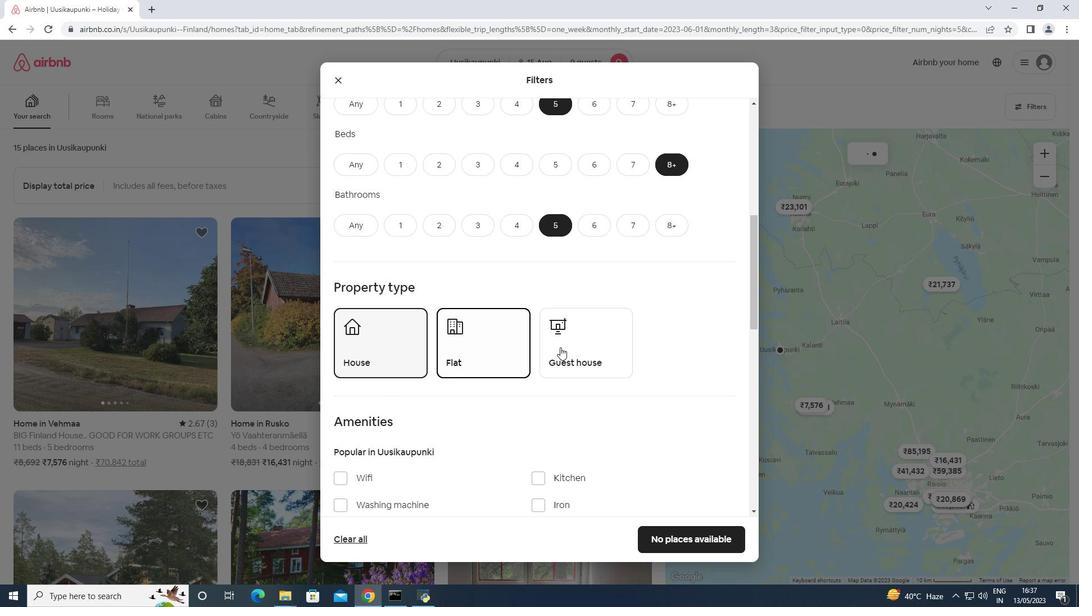 
Action: Mouse pressed left at (573, 346)
Screenshot: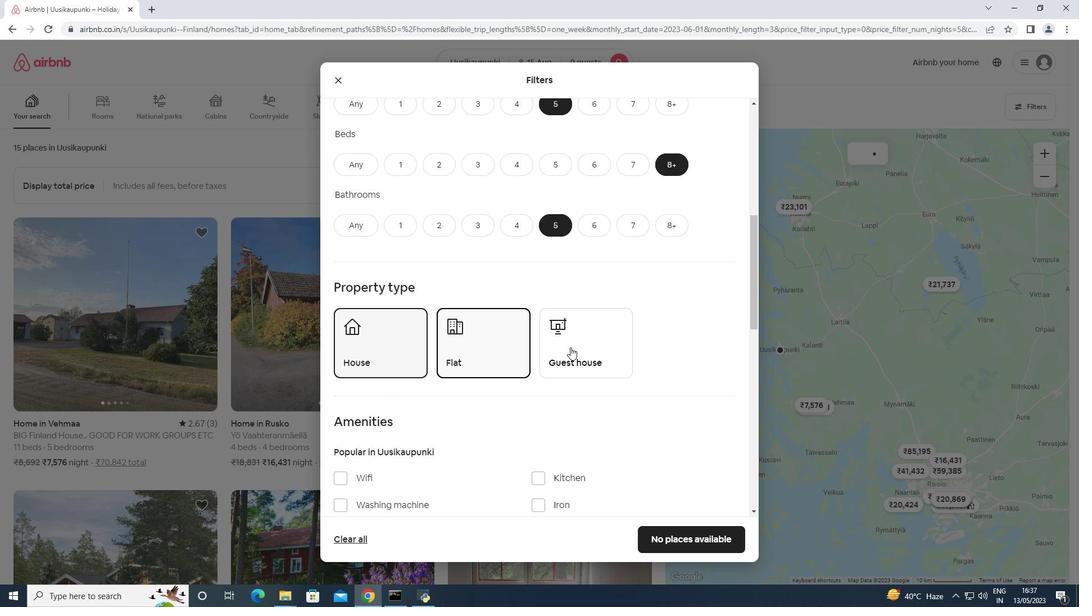 
Action: Mouse moved to (572, 346)
Screenshot: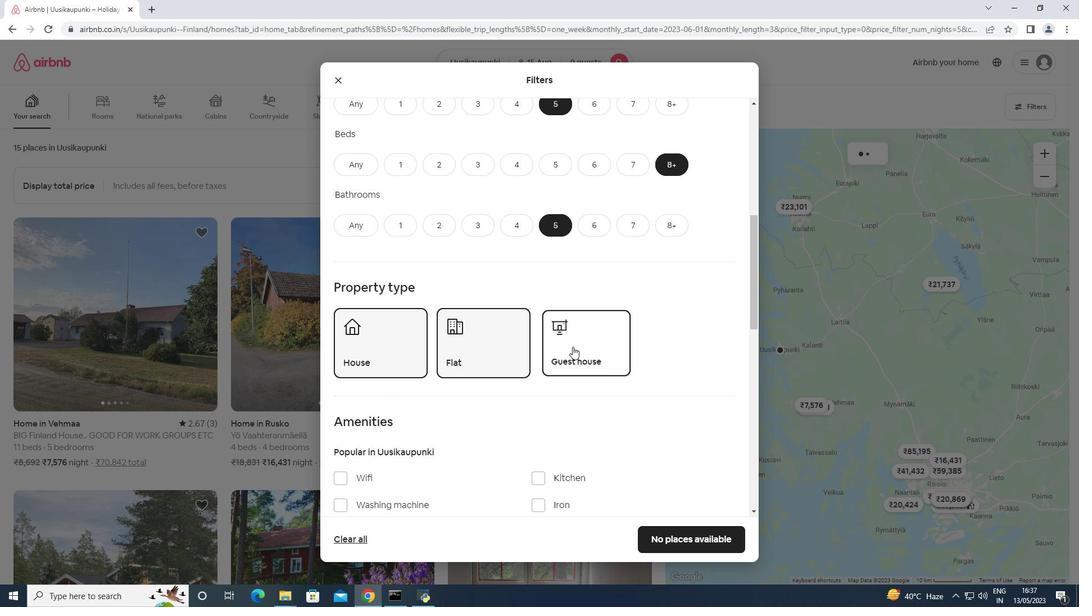 
Action: Mouse scrolled (572, 346) with delta (0, 0)
Screenshot: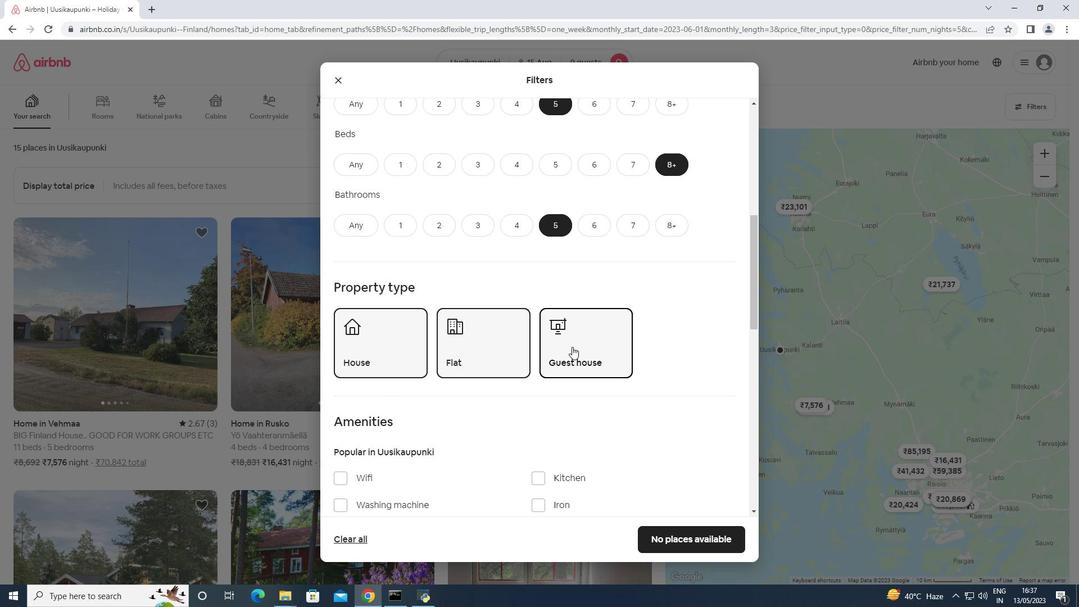 
Action: Mouse scrolled (572, 346) with delta (0, 0)
Screenshot: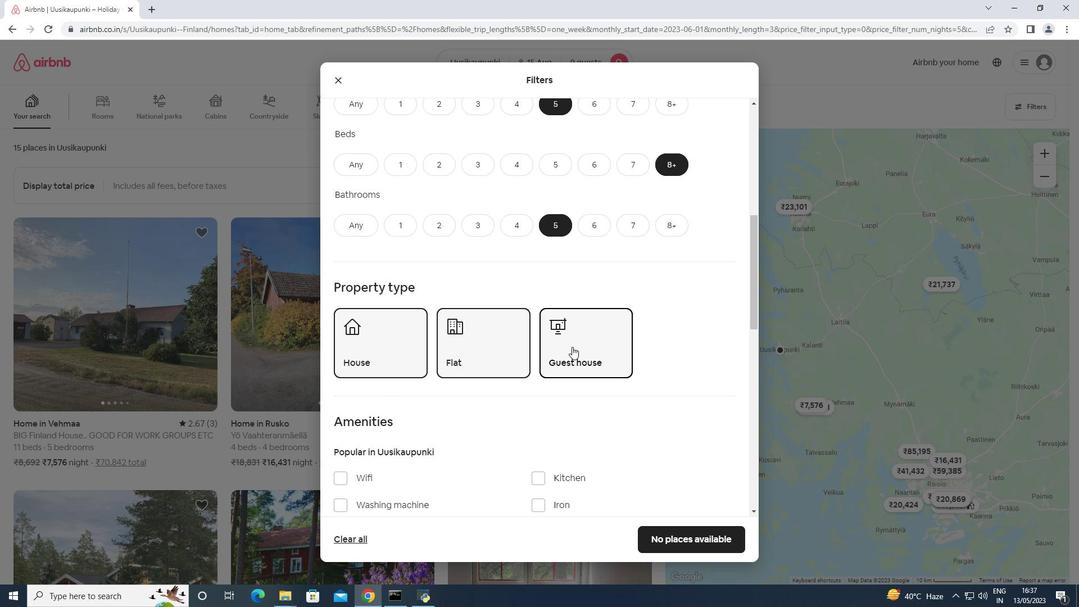 
Action: Mouse scrolled (572, 346) with delta (0, 0)
Screenshot: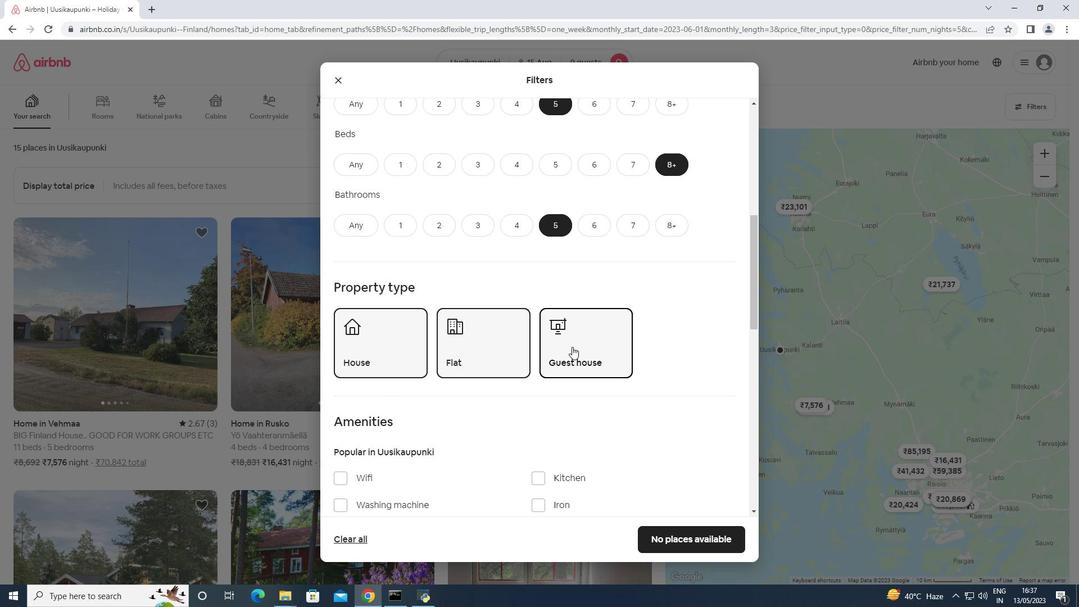 
Action: Mouse scrolled (572, 346) with delta (0, 0)
Screenshot: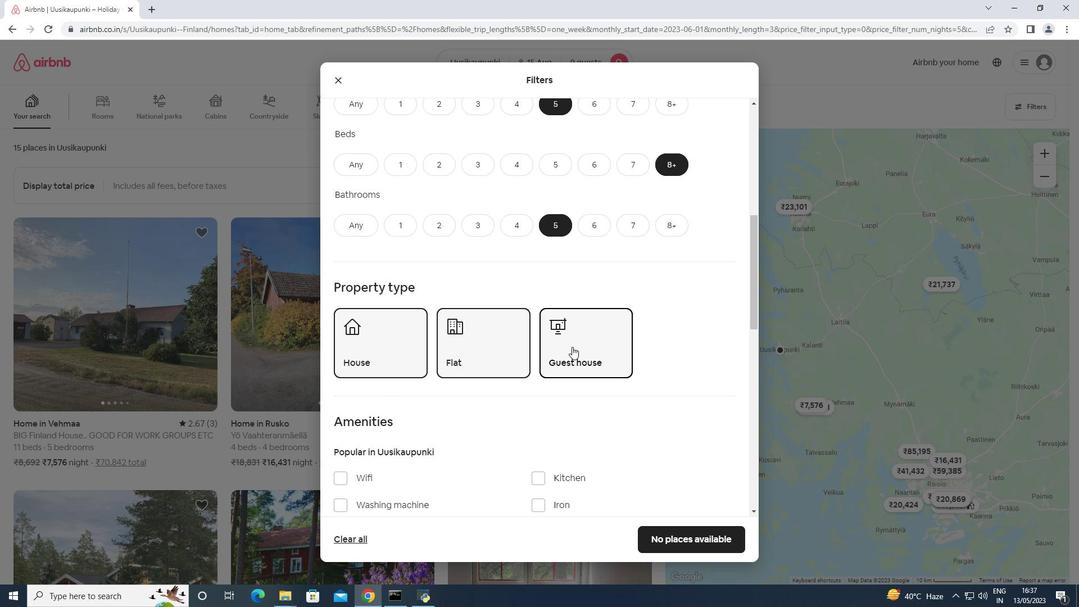 
Action: Mouse moved to (366, 324)
Screenshot: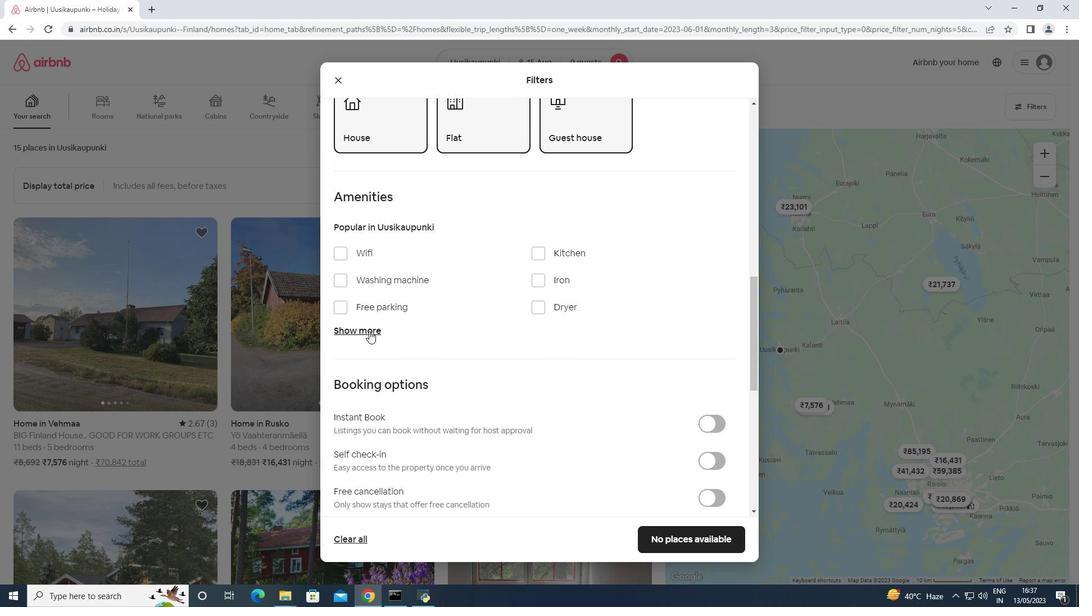 
Action: Mouse pressed left at (366, 324)
Screenshot: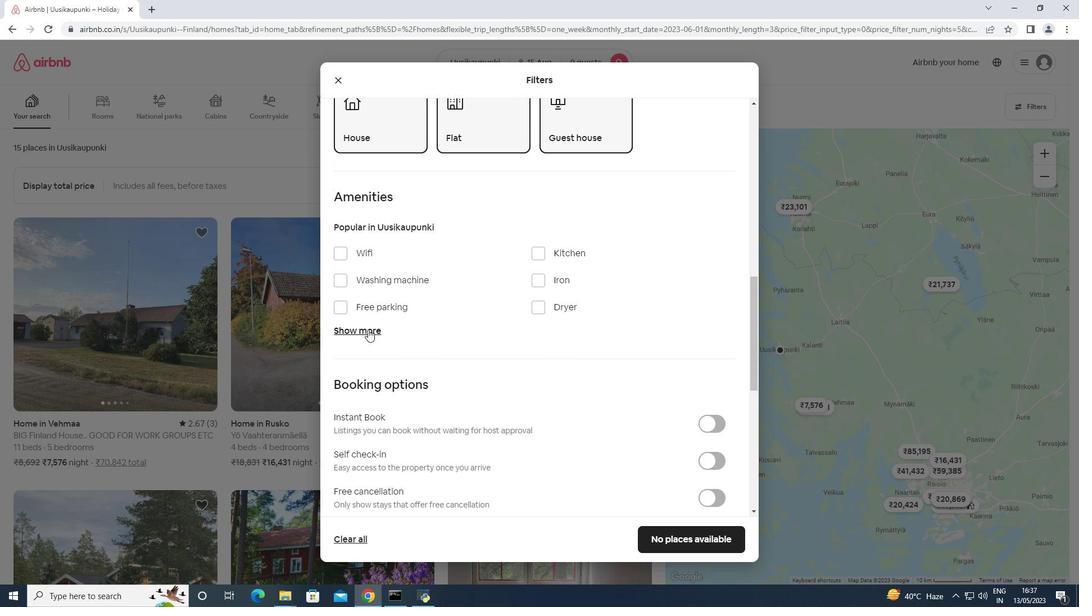 
Action: Mouse moved to (373, 305)
Screenshot: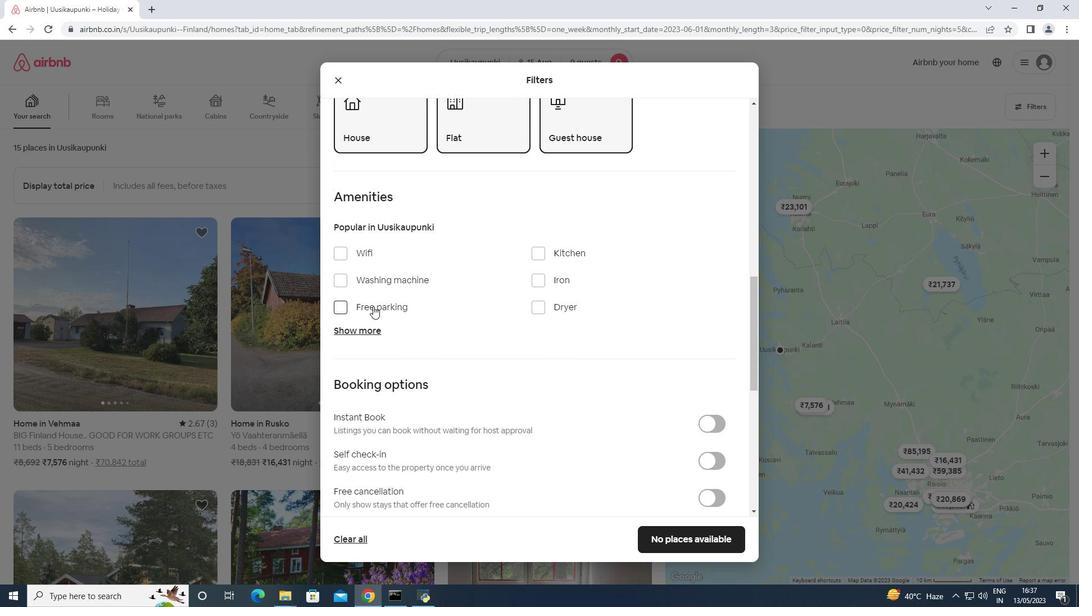 
Action: Mouse pressed left at (373, 305)
Screenshot: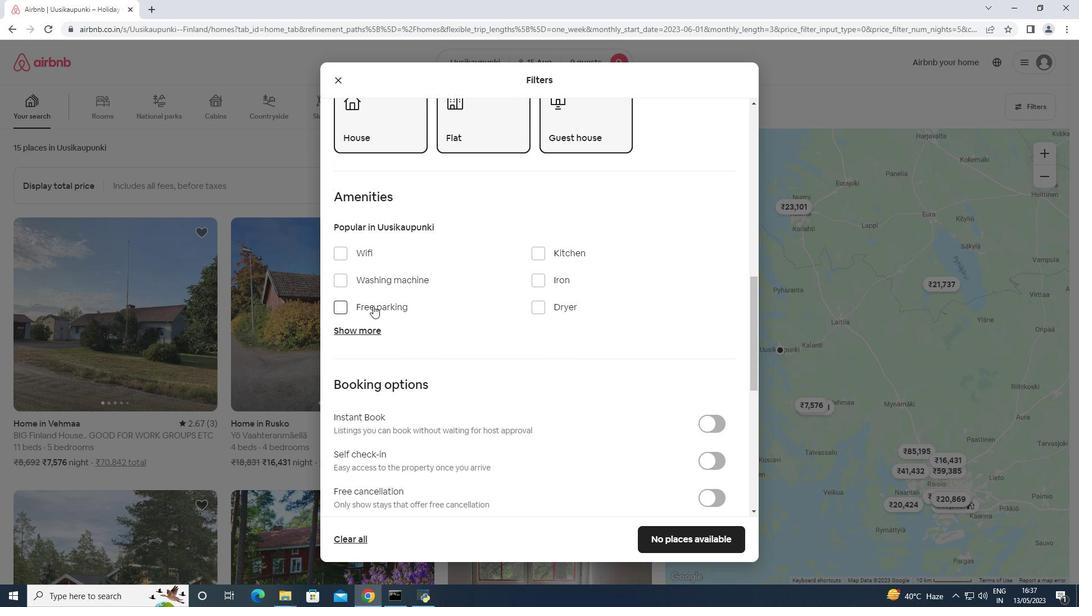
Action: Mouse moved to (362, 328)
Screenshot: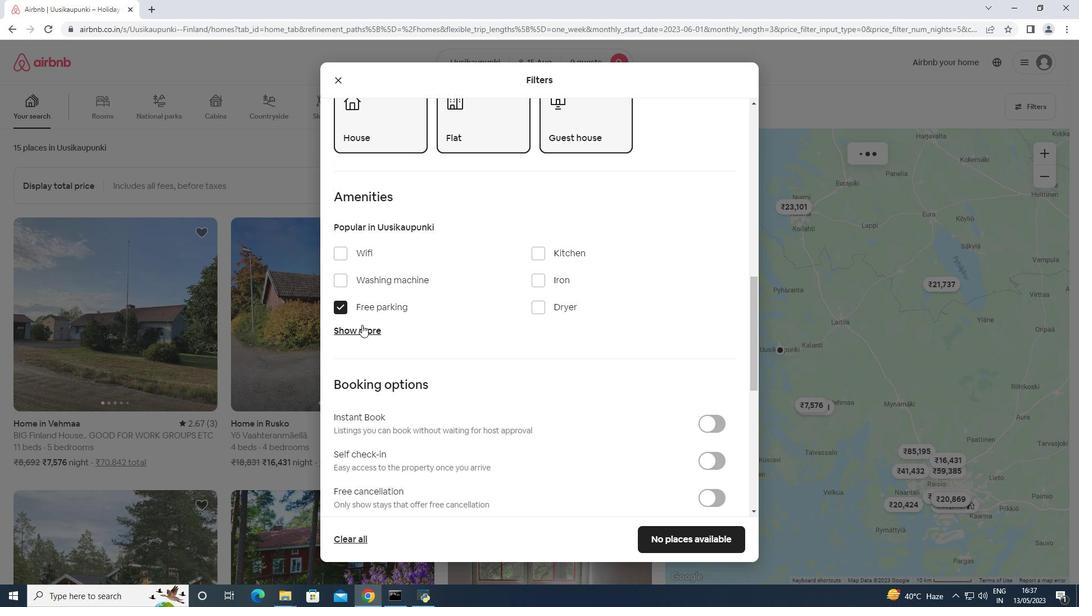 
Action: Mouse pressed left at (362, 328)
Screenshot: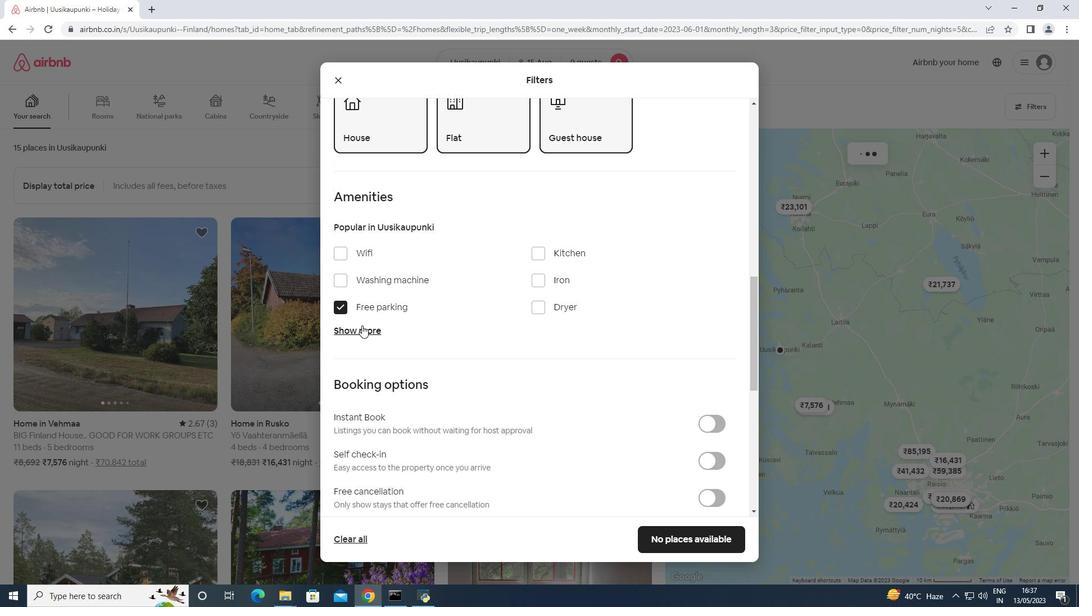 
Action: Mouse moved to (370, 247)
Screenshot: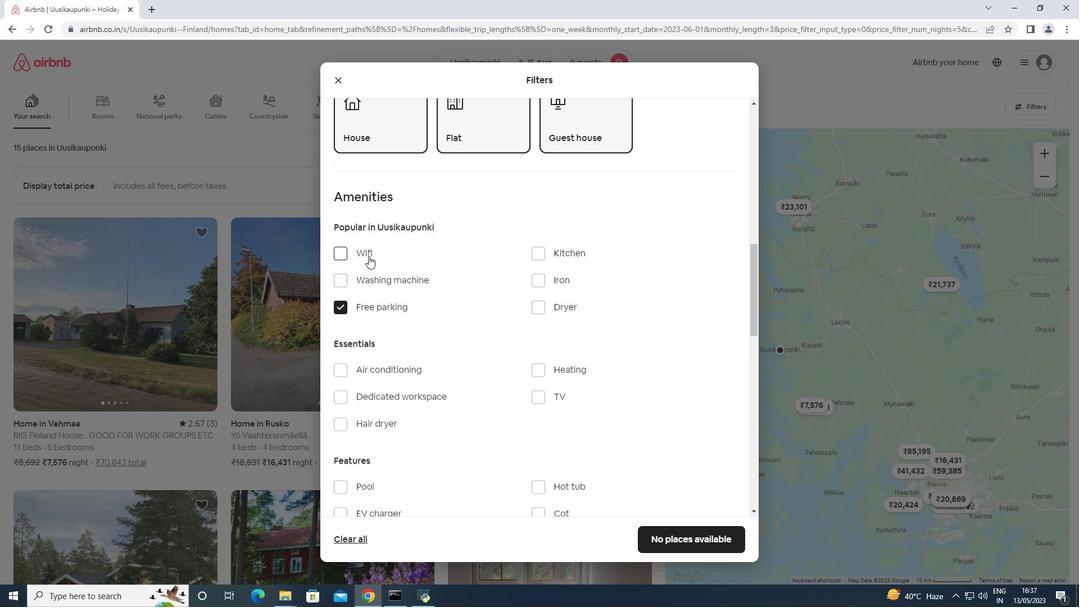 
Action: Mouse pressed left at (370, 247)
Screenshot: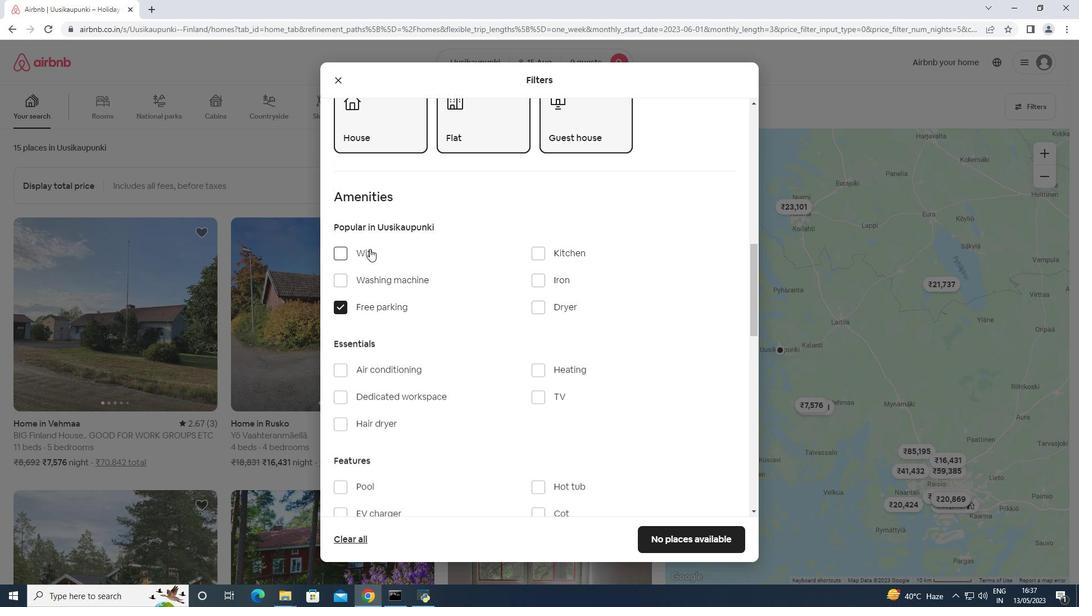 
Action: Mouse moved to (541, 396)
Screenshot: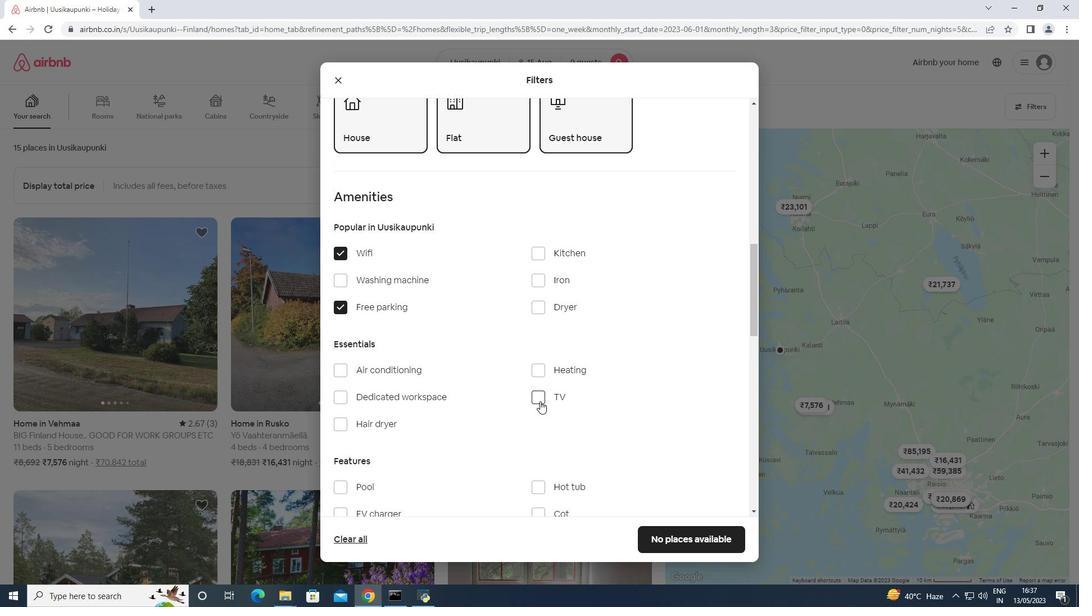 
Action: Mouse pressed left at (541, 396)
Screenshot: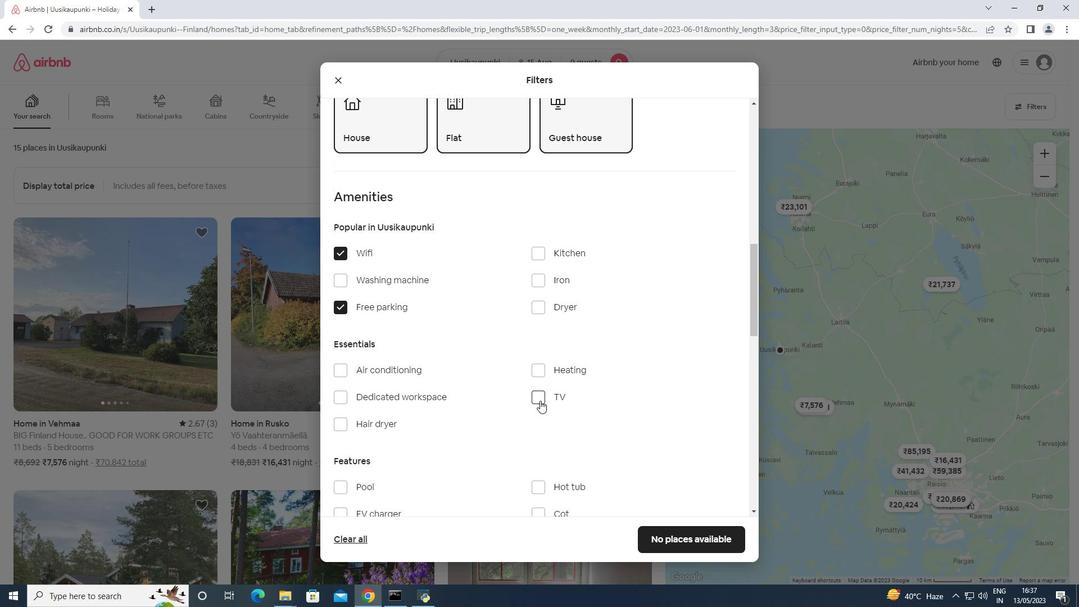 
Action: Mouse moved to (542, 393)
Screenshot: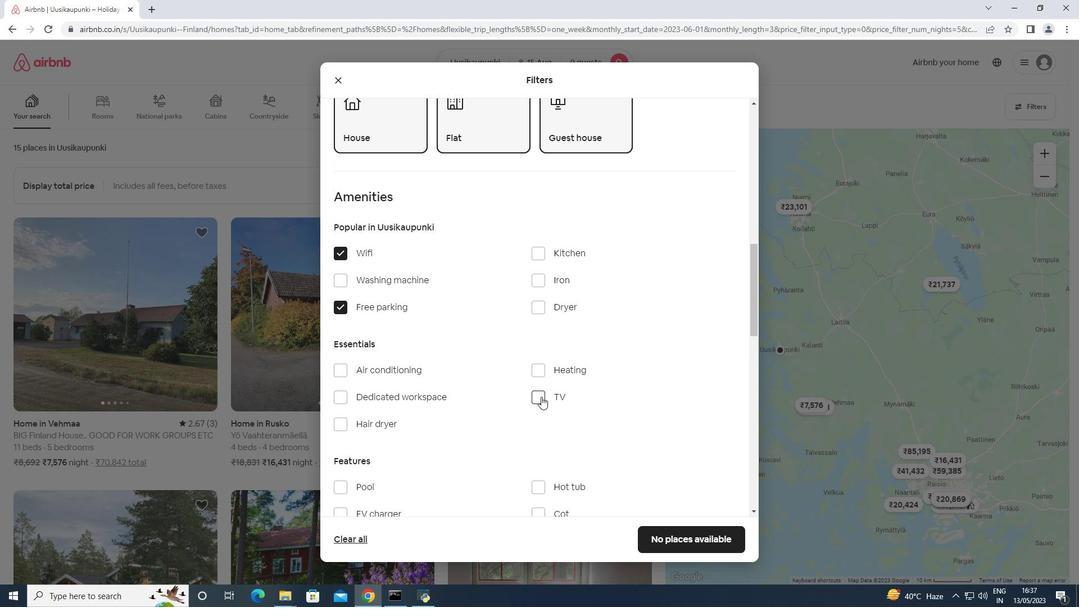 
Action: Mouse scrolled (542, 392) with delta (0, 0)
Screenshot: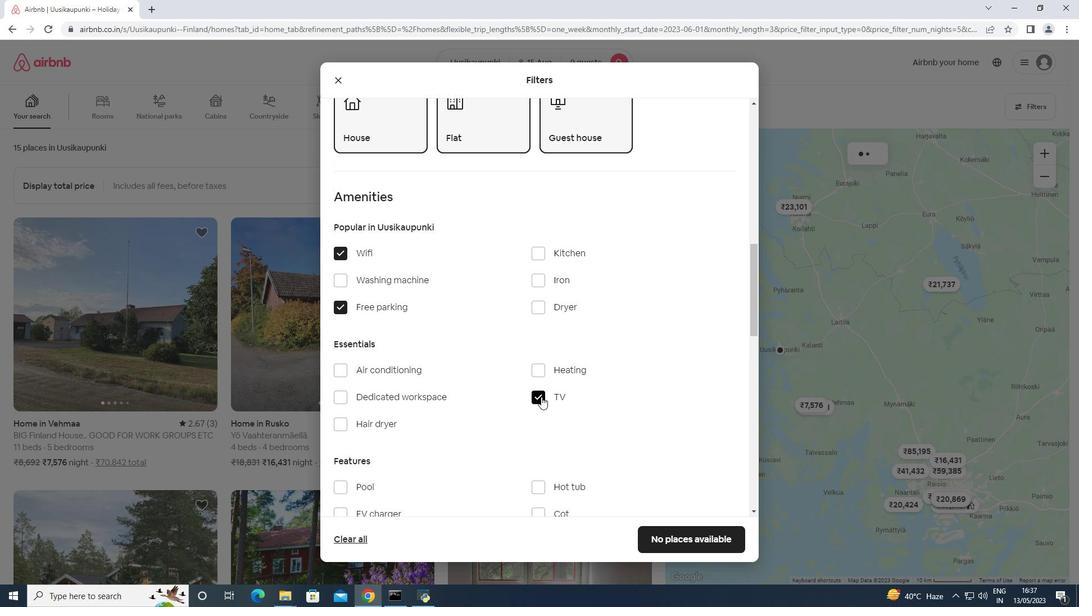 
Action: Mouse scrolled (542, 392) with delta (0, 0)
Screenshot: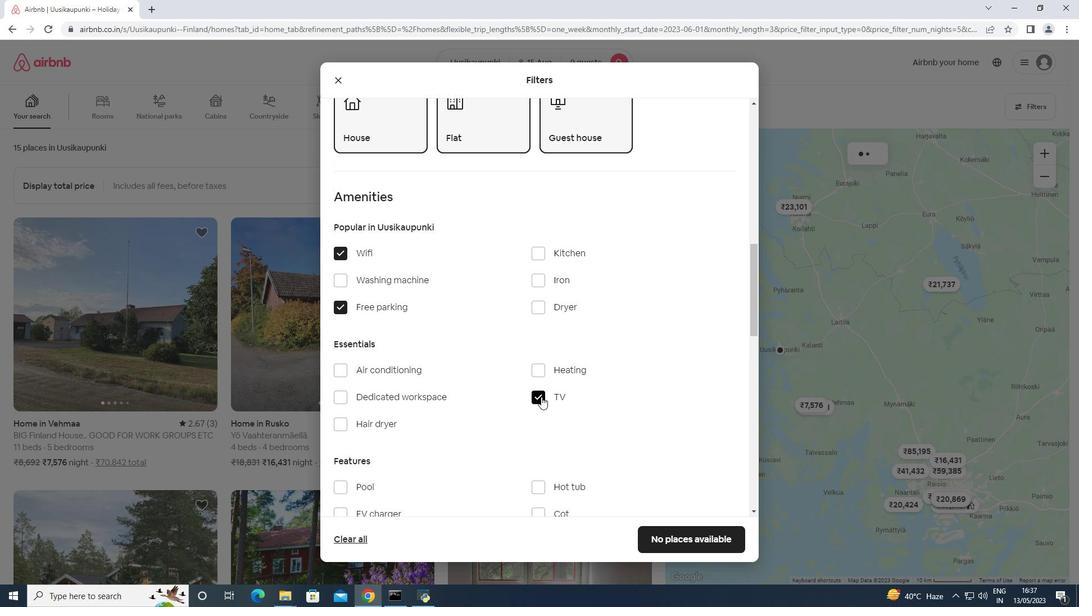 
Action: Mouse scrolled (542, 392) with delta (0, 0)
Screenshot: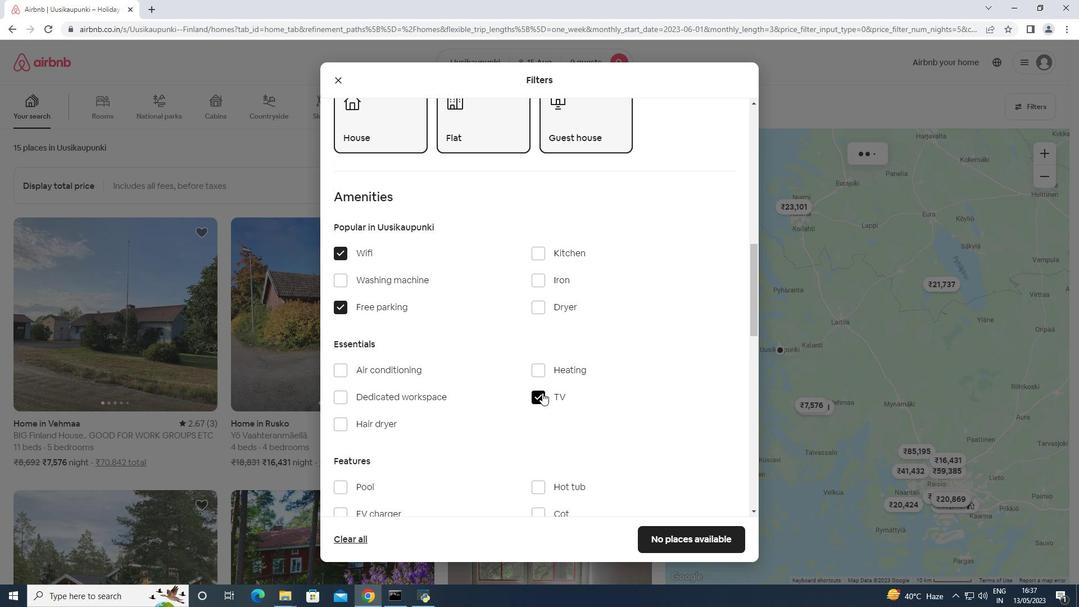 
Action: Mouse scrolled (542, 392) with delta (0, 0)
Screenshot: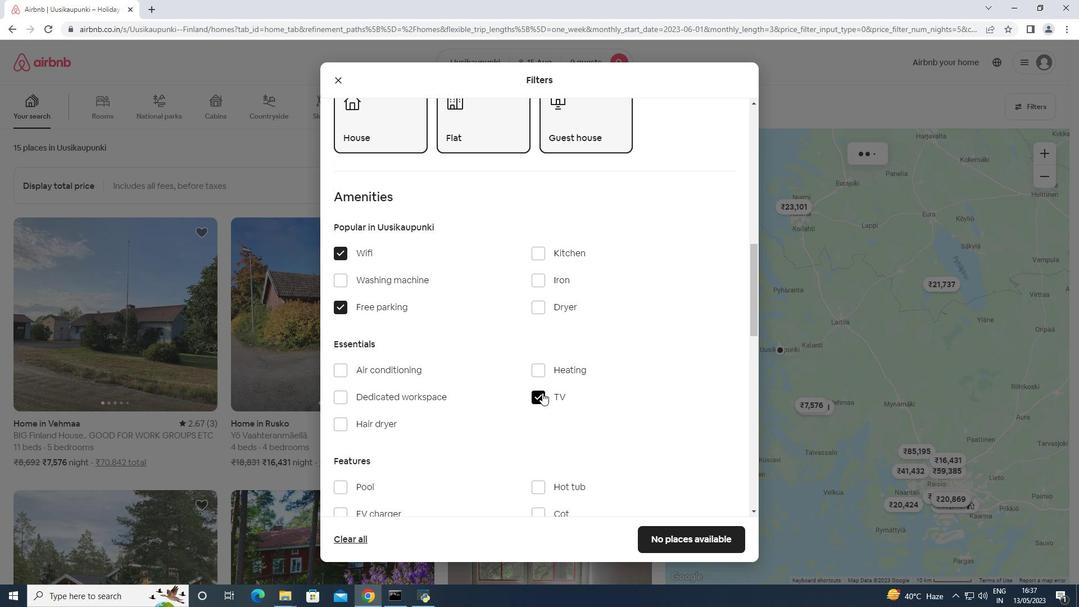 
Action: Mouse moved to (404, 344)
Screenshot: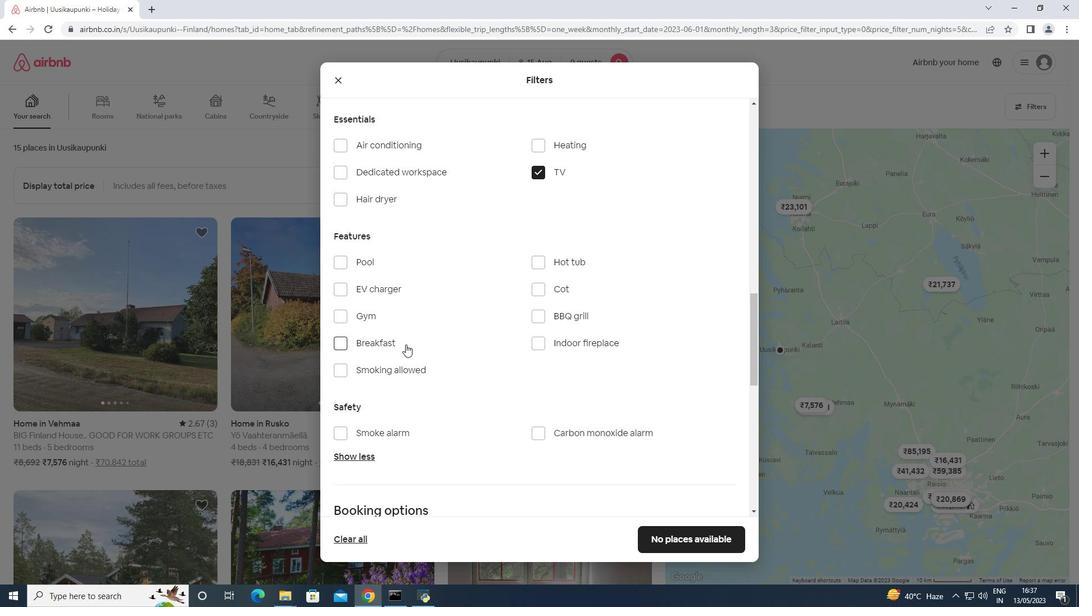 
Action: Mouse pressed left at (404, 344)
Screenshot: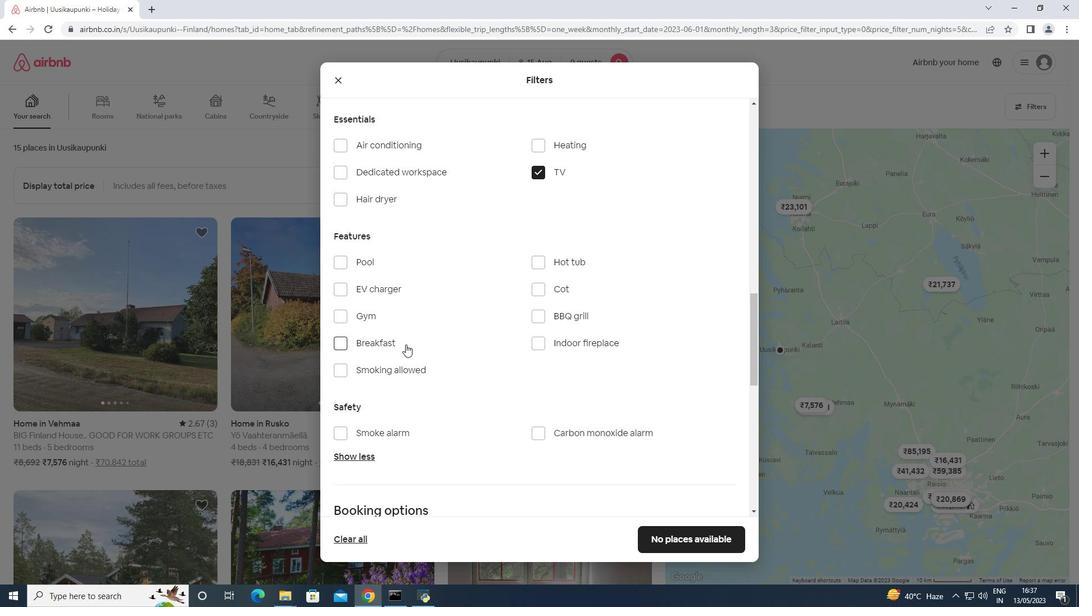 
Action: Mouse moved to (378, 313)
Screenshot: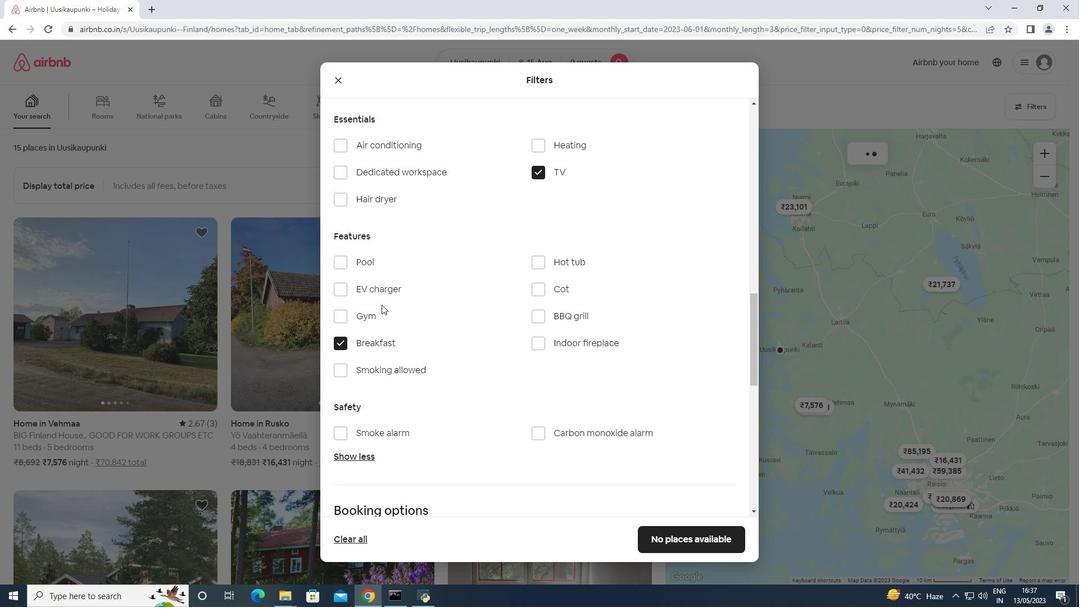 
Action: Mouse pressed left at (378, 313)
Screenshot: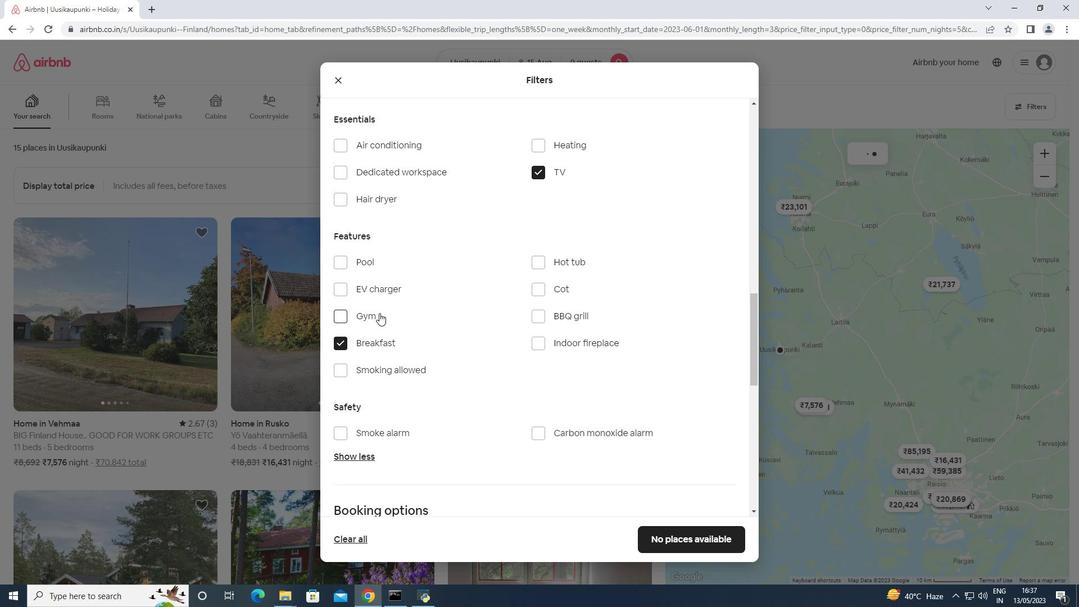 
Action: Mouse moved to (494, 342)
Screenshot: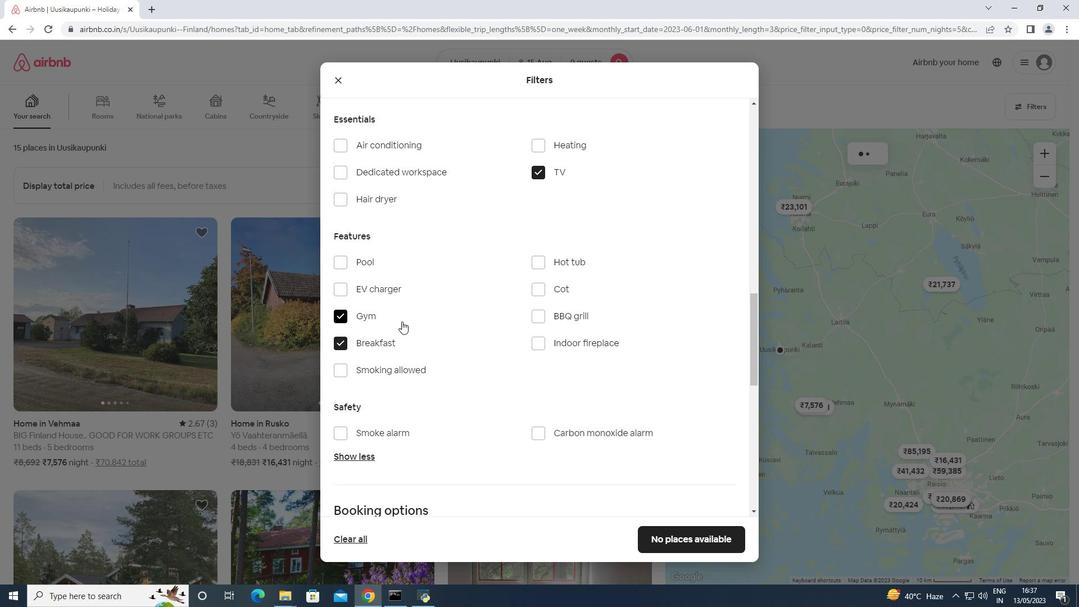 
Action: Mouse scrolled (494, 342) with delta (0, 0)
Screenshot: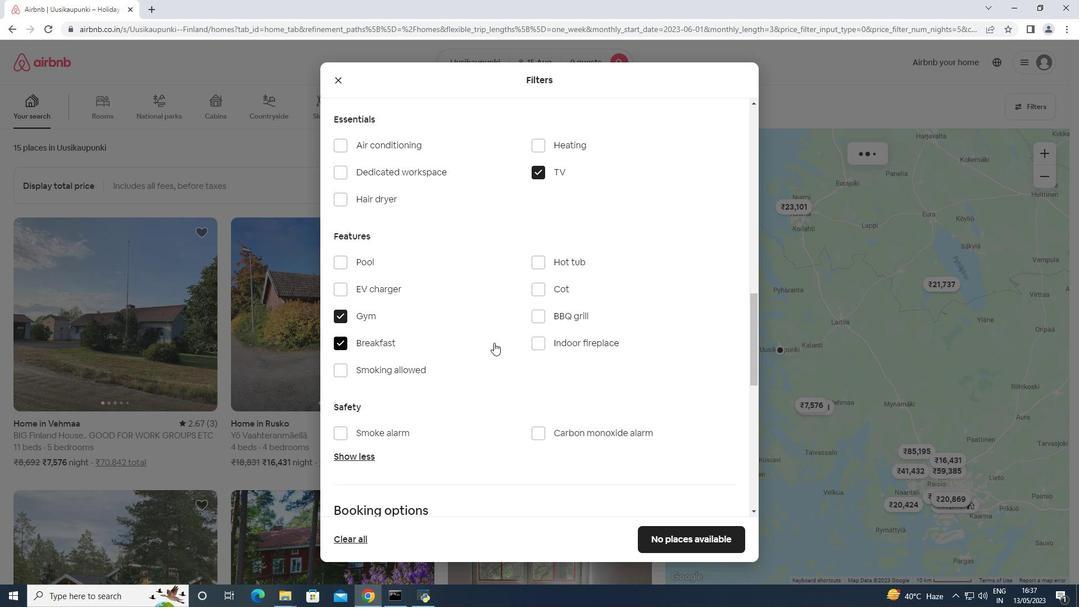 
Action: Mouse scrolled (494, 342) with delta (0, 0)
Screenshot: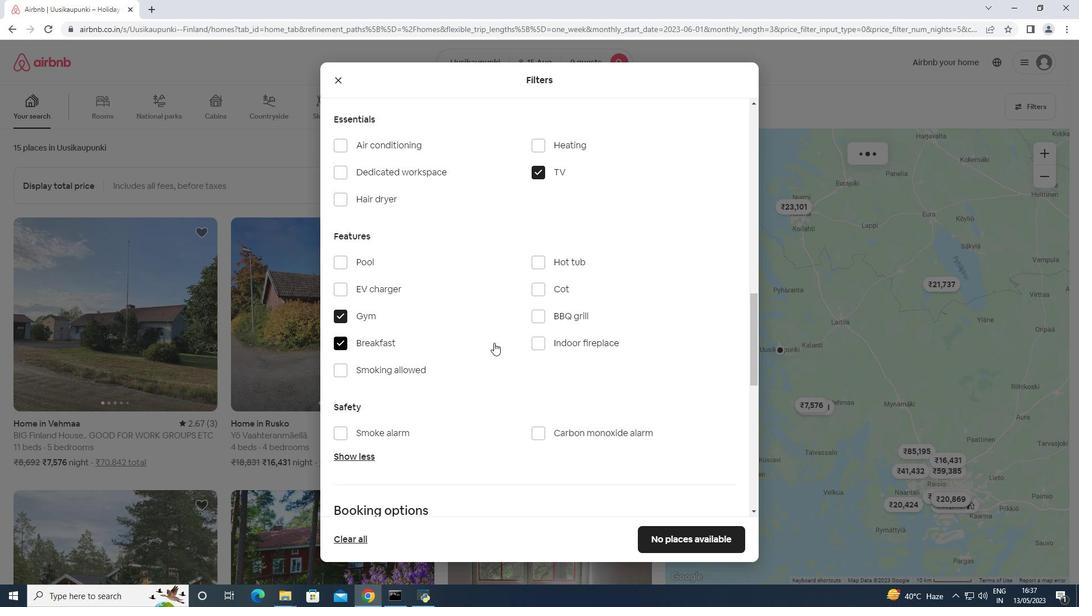 
Action: Mouse scrolled (494, 342) with delta (0, 0)
Screenshot: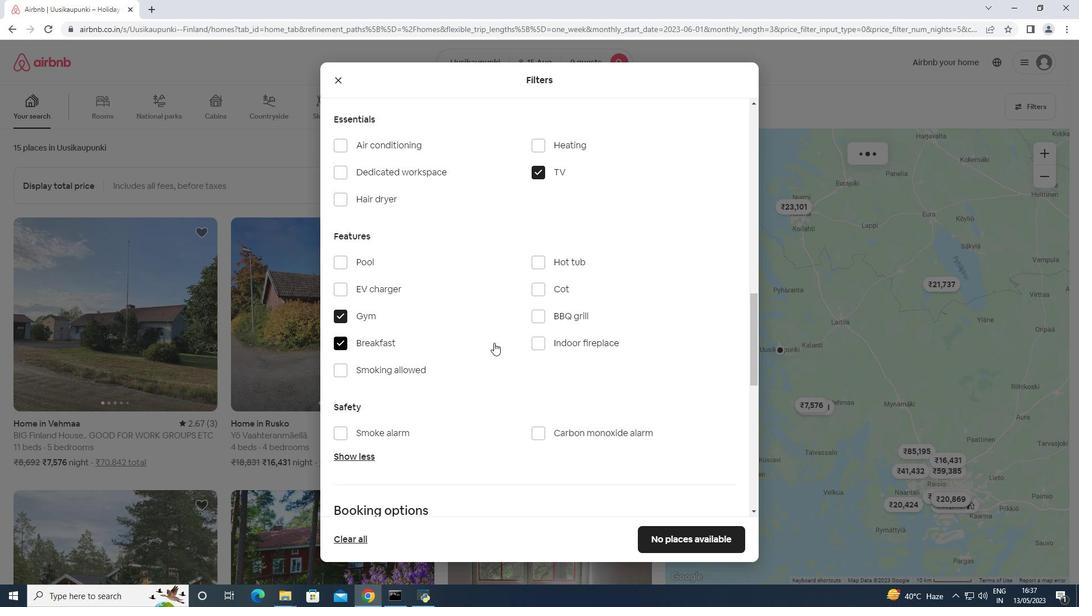 
Action: Mouse scrolled (494, 342) with delta (0, 0)
Screenshot: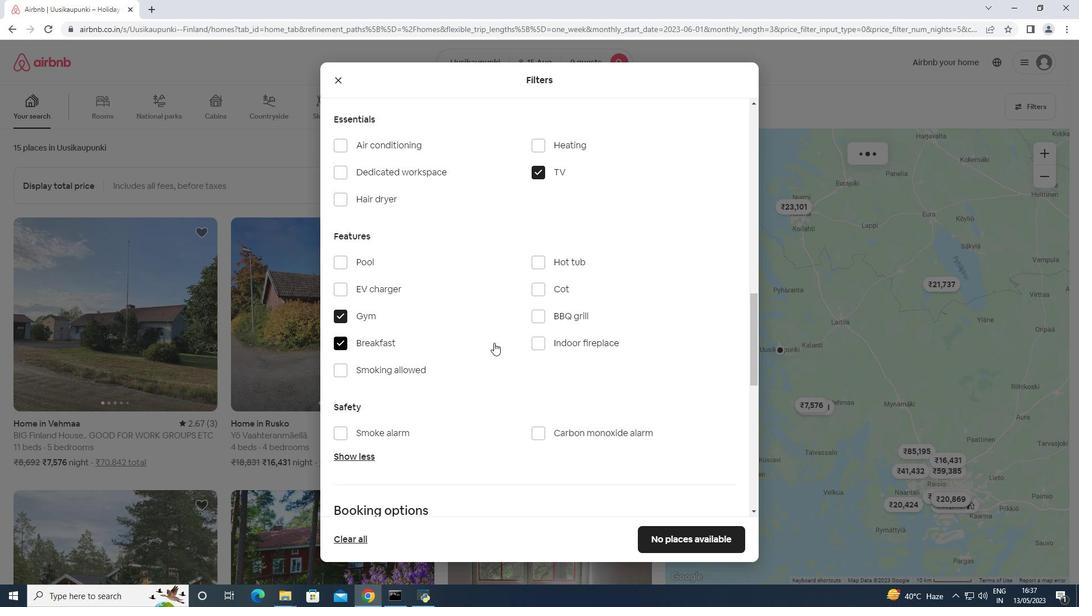 
Action: Mouse scrolled (494, 342) with delta (0, 0)
Screenshot: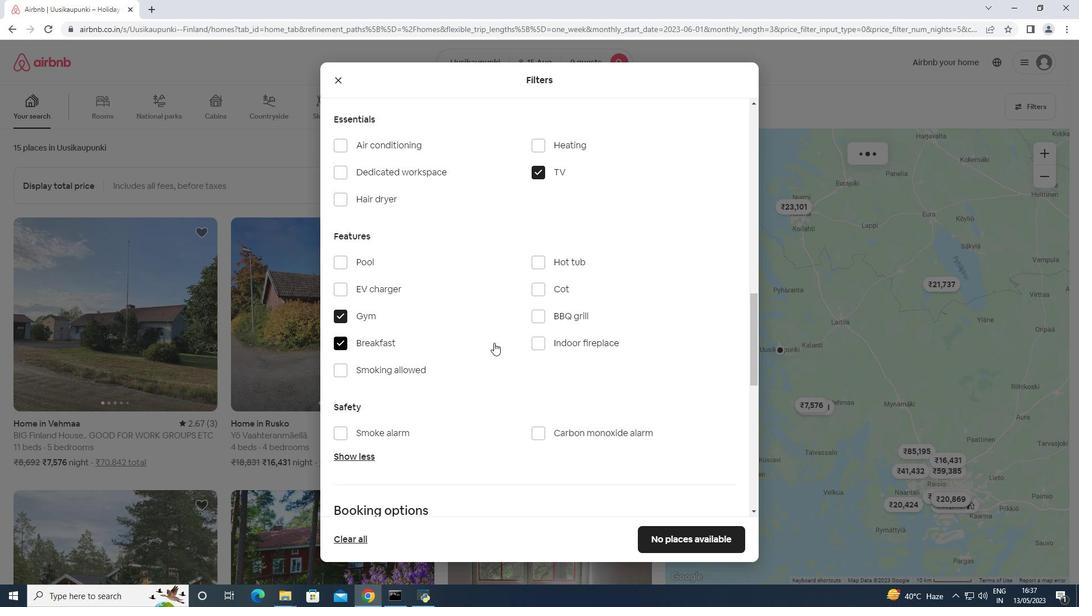 
Action: Mouse moved to (715, 300)
Screenshot: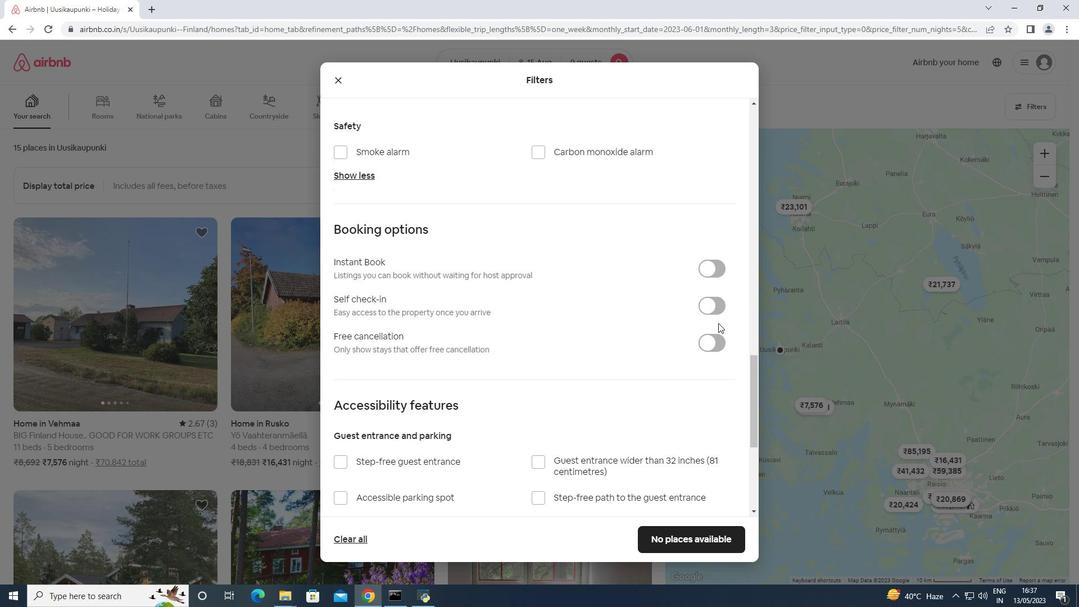 
Action: Mouse pressed left at (715, 300)
Screenshot: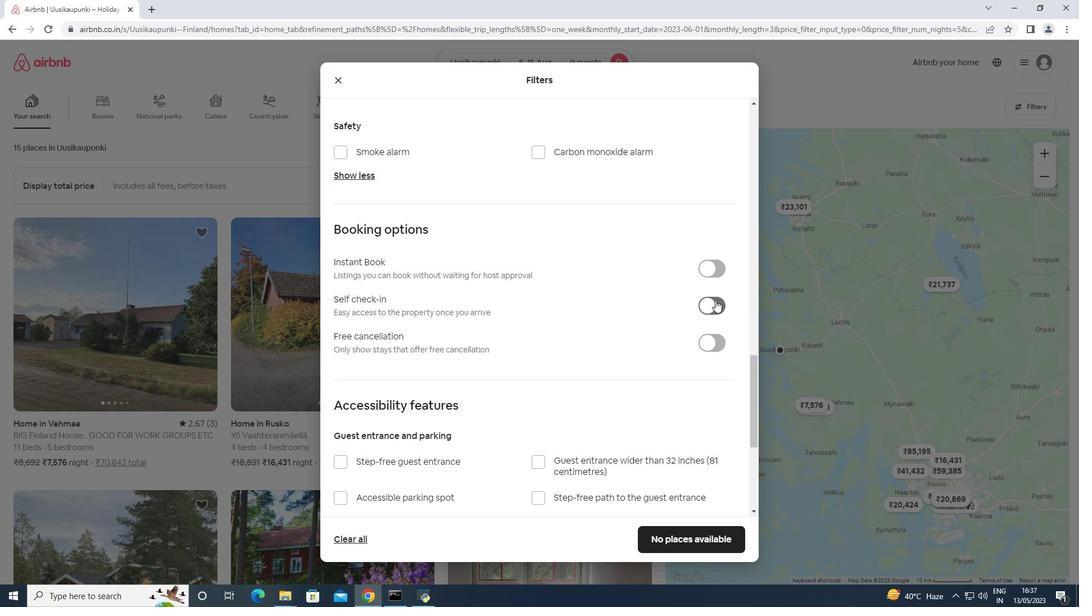 
Action: Mouse moved to (712, 300)
Screenshot: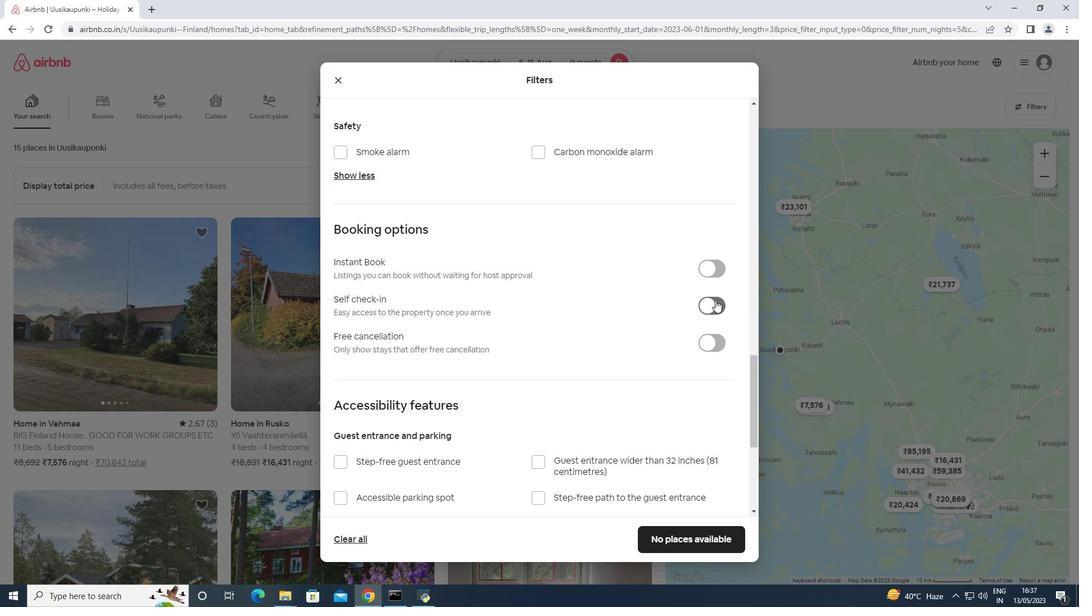 
Action: Mouse scrolled (712, 299) with delta (0, 0)
Screenshot: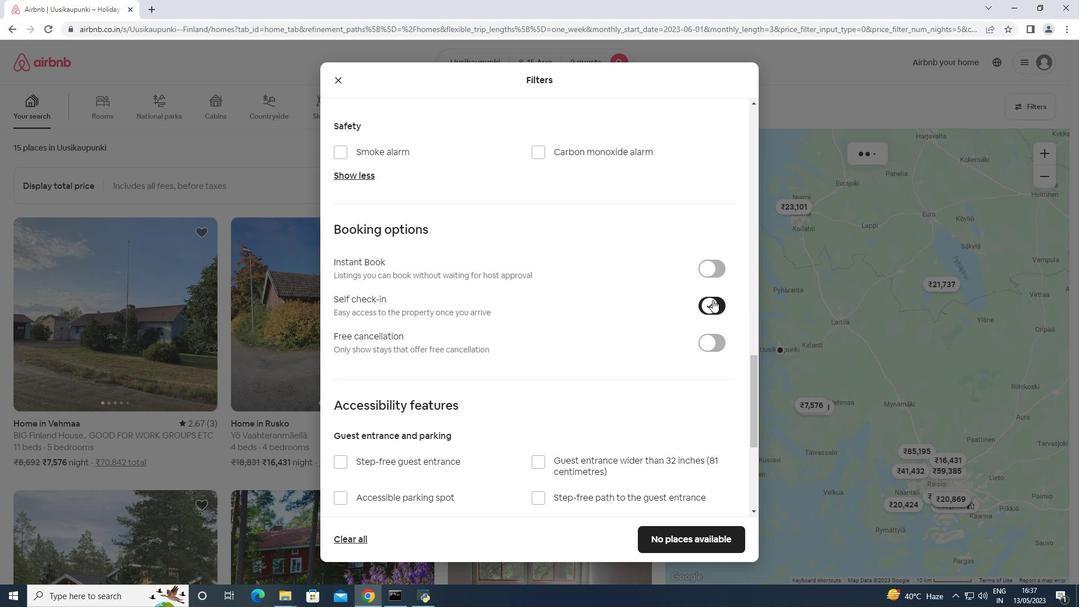 
Action: Mouse scrolled (712, 299) with delta (0, 0)
Screenshot: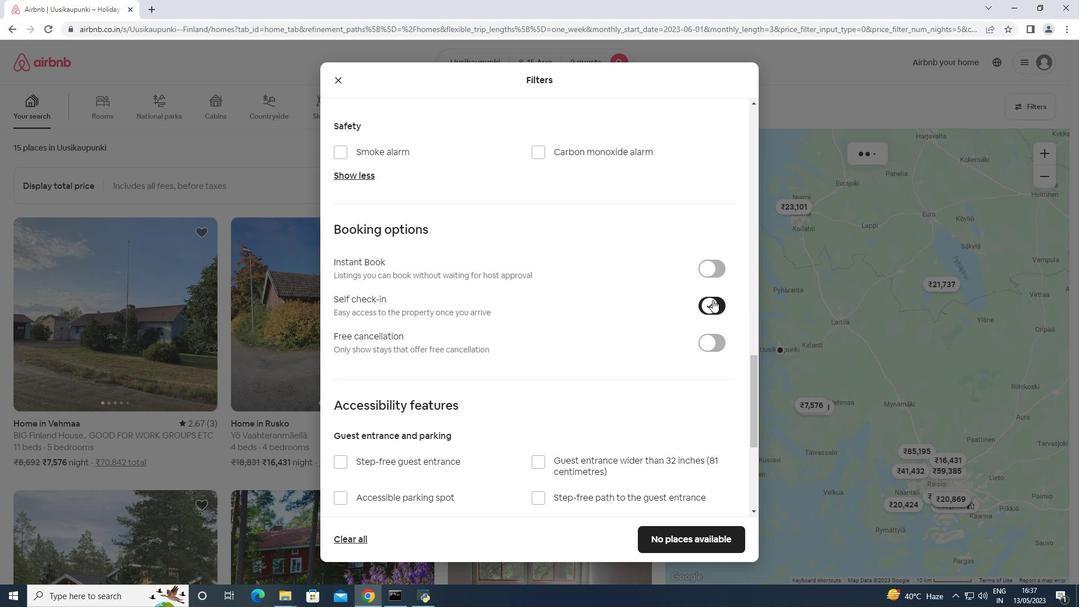 
Action: Mouse scrolled (712, 299) with delta (0, 0)
Screenshot: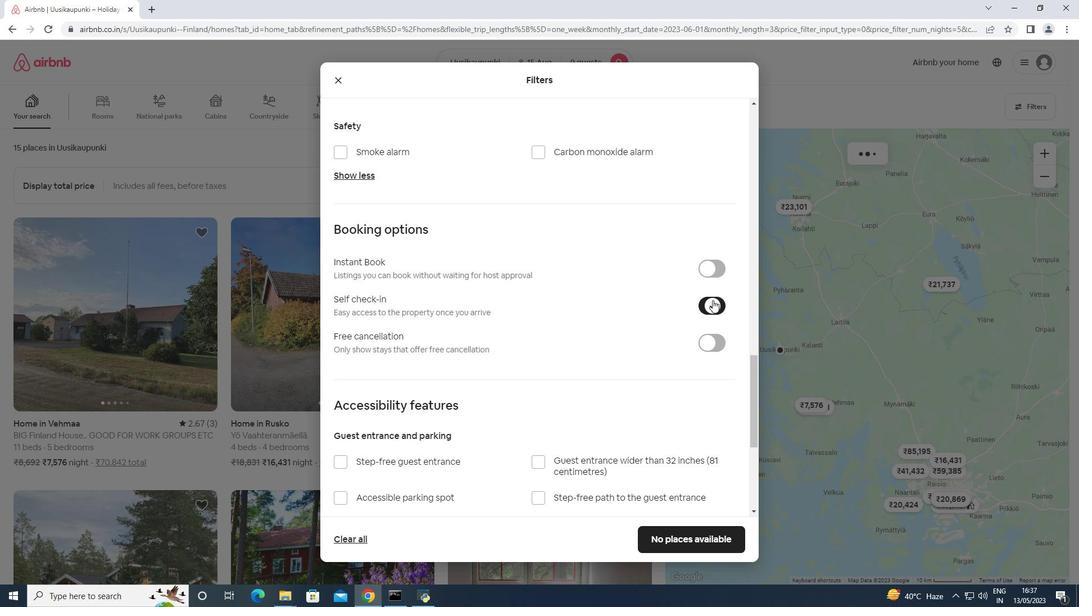 
Action: Mouse scrolled (712, 299) with delta (0, 0)
Screenshot: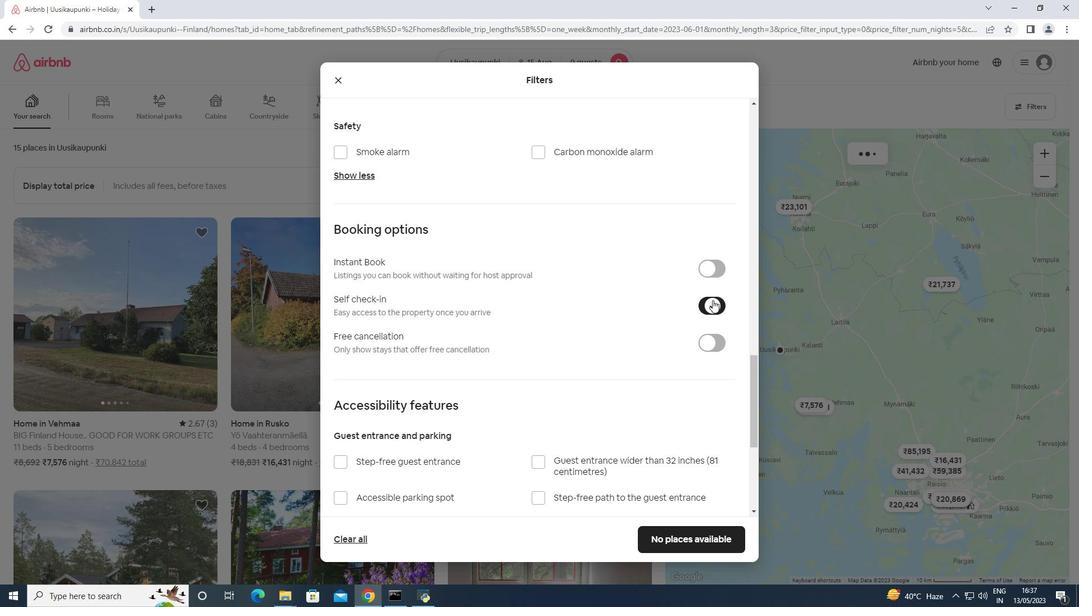 
Action: Mouse scrolled (712, 299) with delta (0, 0)
Screenshot: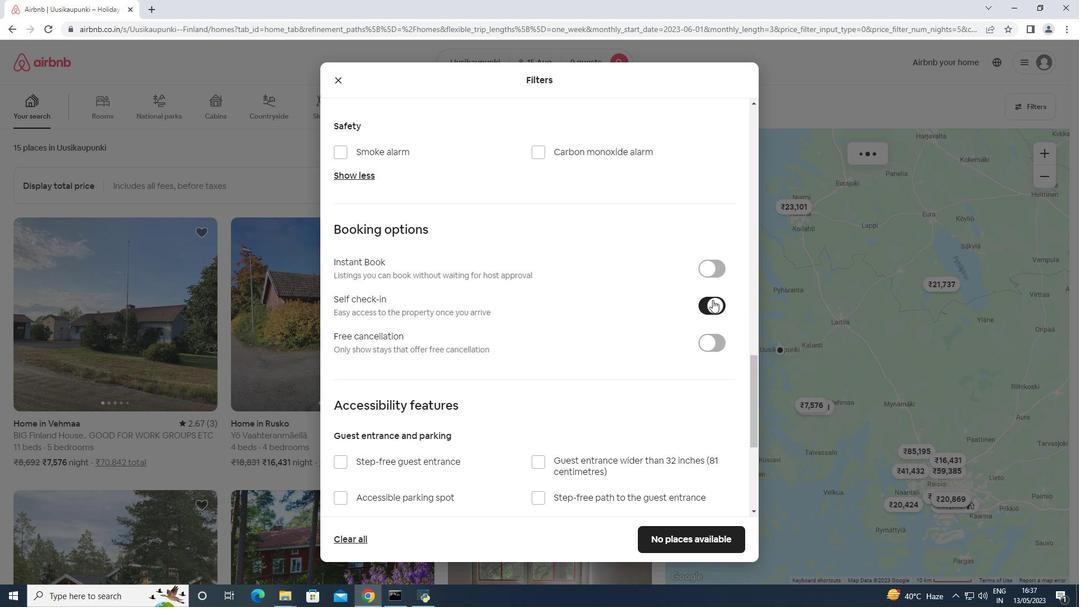 
Action: Mouse moved to (375, 461)
Screenshot: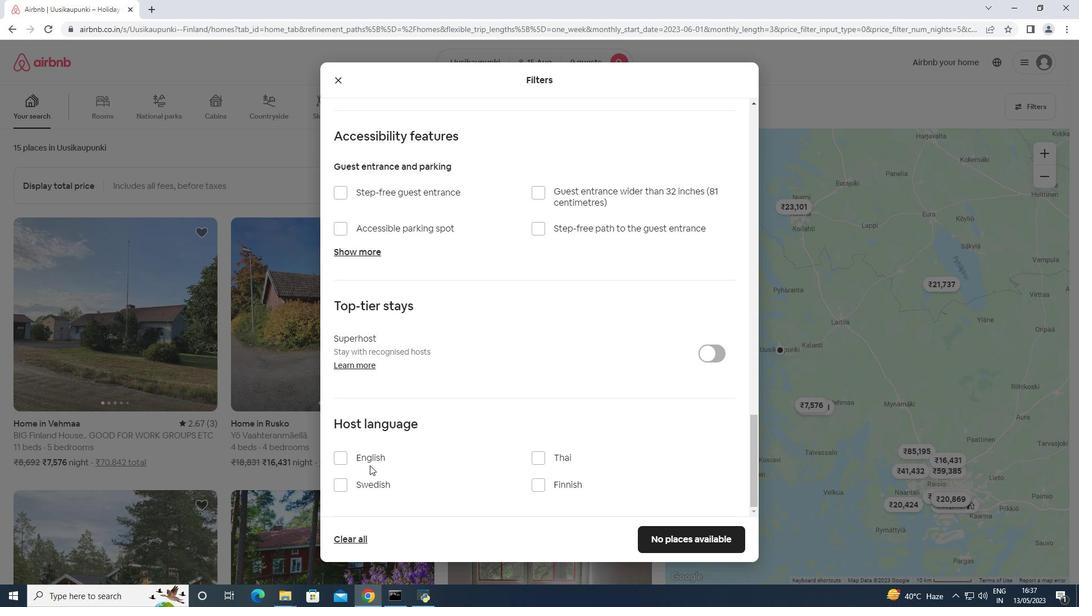 
Action: Mouse pressed left at (375, 461)
Screenshot: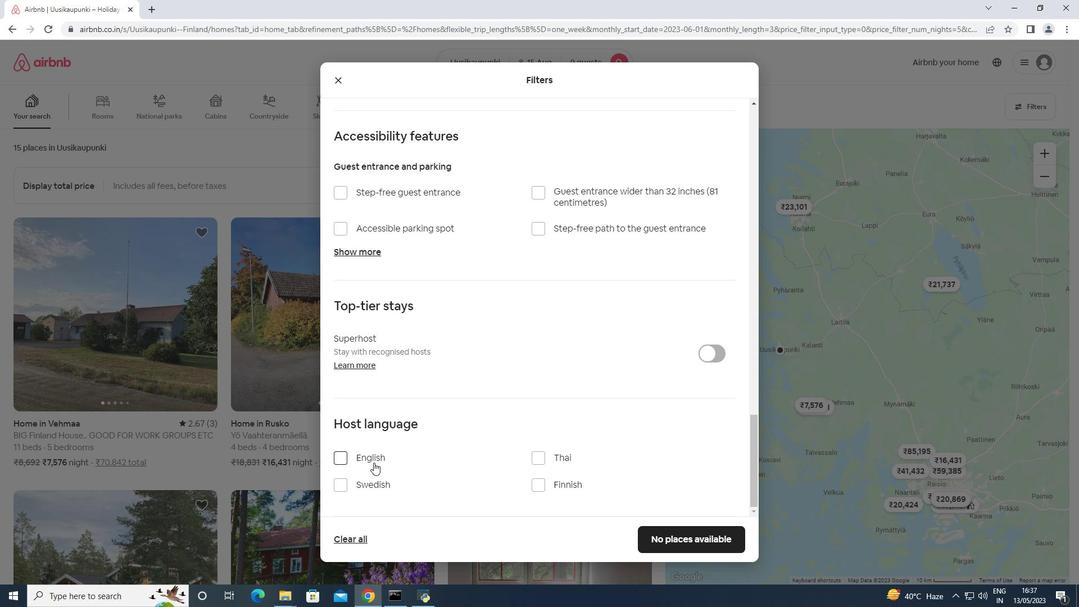 
Action: Mouse moved to (669, 534)
Screenshot: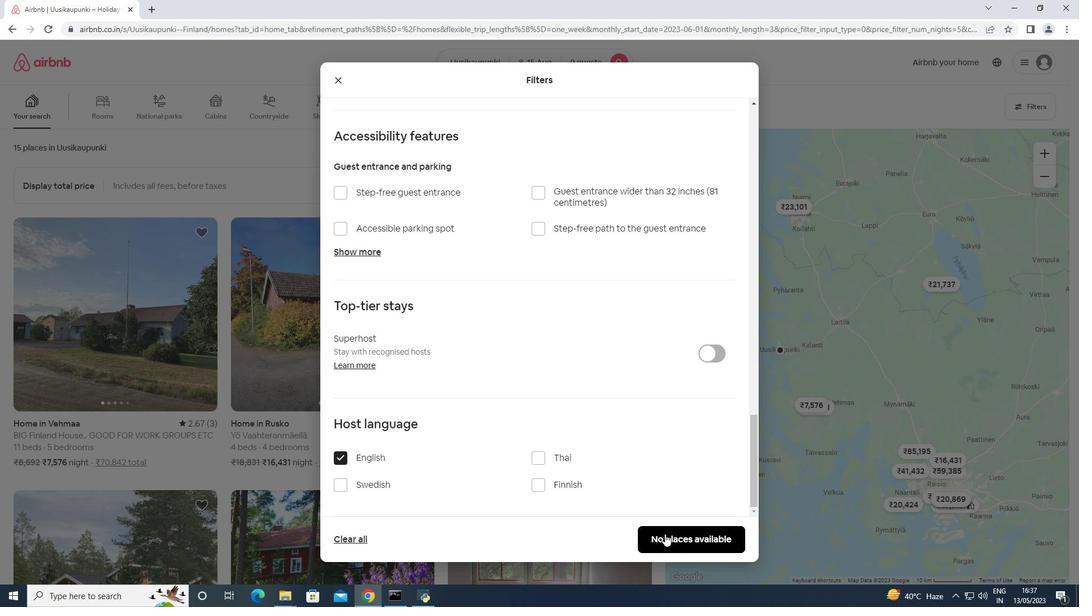 
Action: Mouse pressed left at (669, 534)
Screenshot: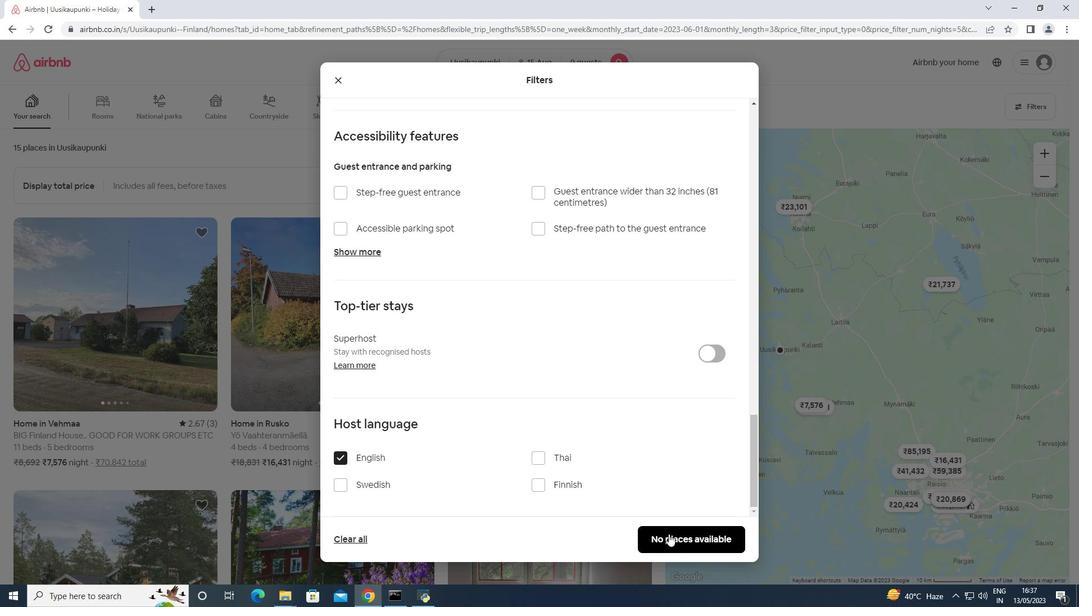 
Action: Mouse moved to (637, 152)
Screenshot: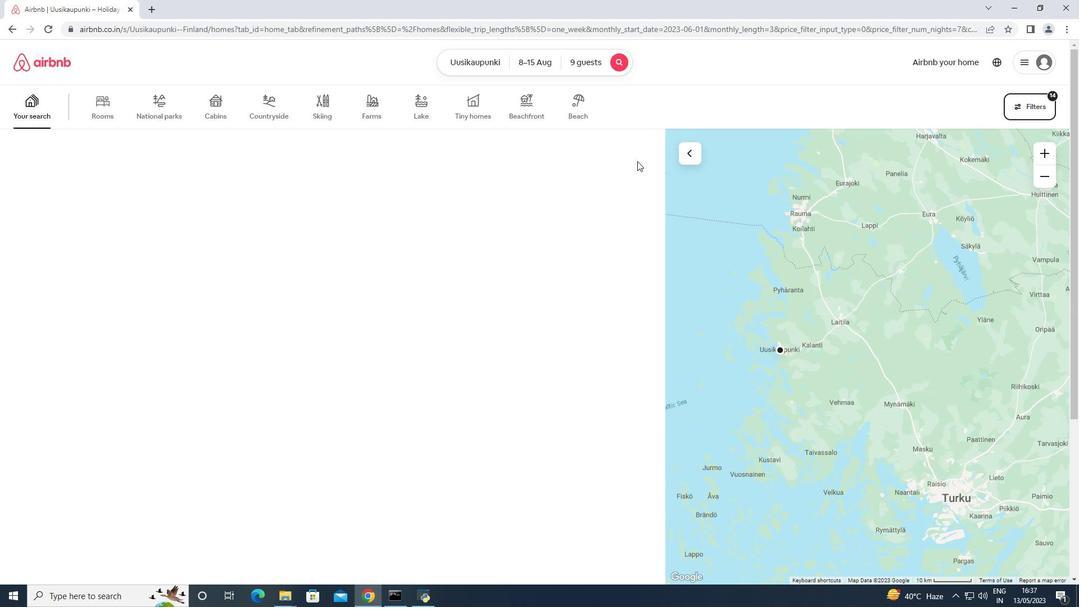 
